 Task: Open a blank sheet, save the file as Nanotechnologyplan.txt Type the sentence 'The Taj Mahal in Agra, India, is a UNESCO World Heritage site and a masterpiece of Mughal architecture. Built in the 17th century, it is a mausoleum that stands as a symbol of love and beauty, attracting tourists from around the world.'Add formula using equations and charcters after the sentence 'P=ns' Select the formula and highlight with color Pink Change the page Orientation to  Potrait
Action: Mouse moved to (351, 249)
Screenshot: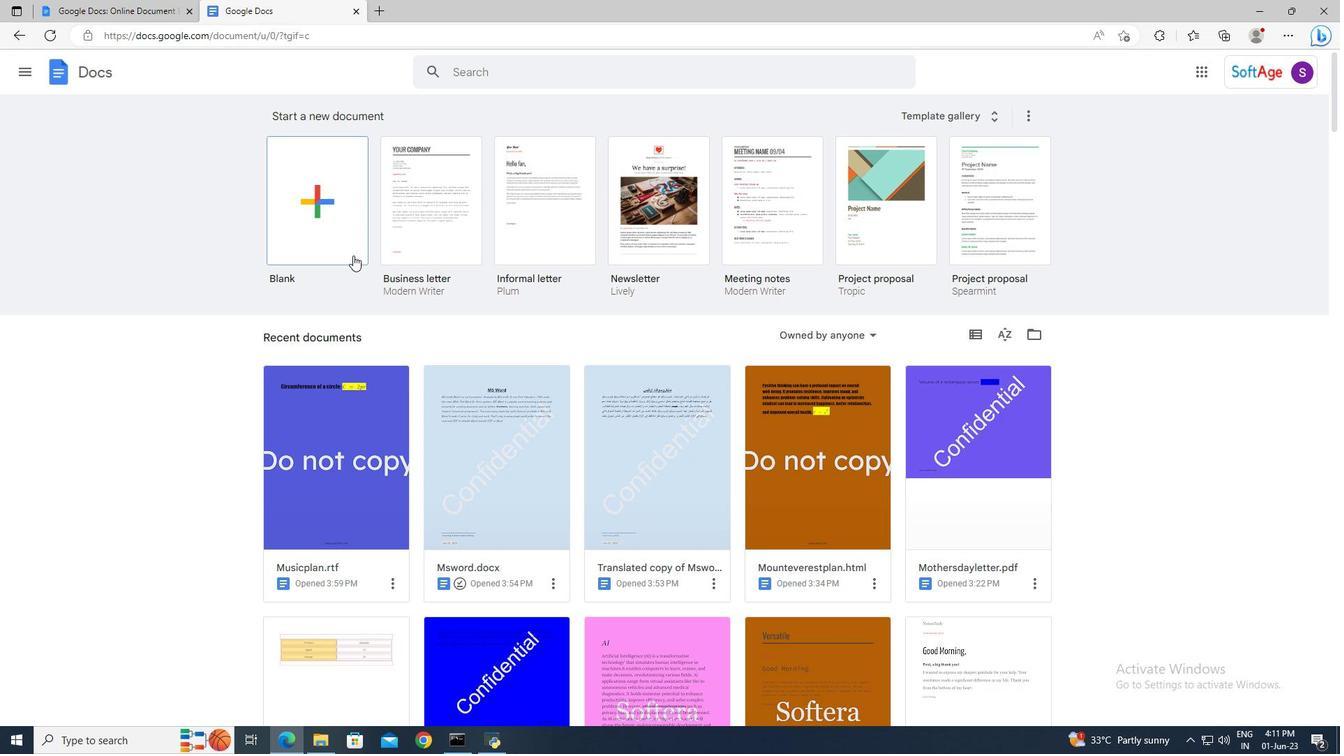 
Action: Mouse pressed left at (351, 249)
Screenshot: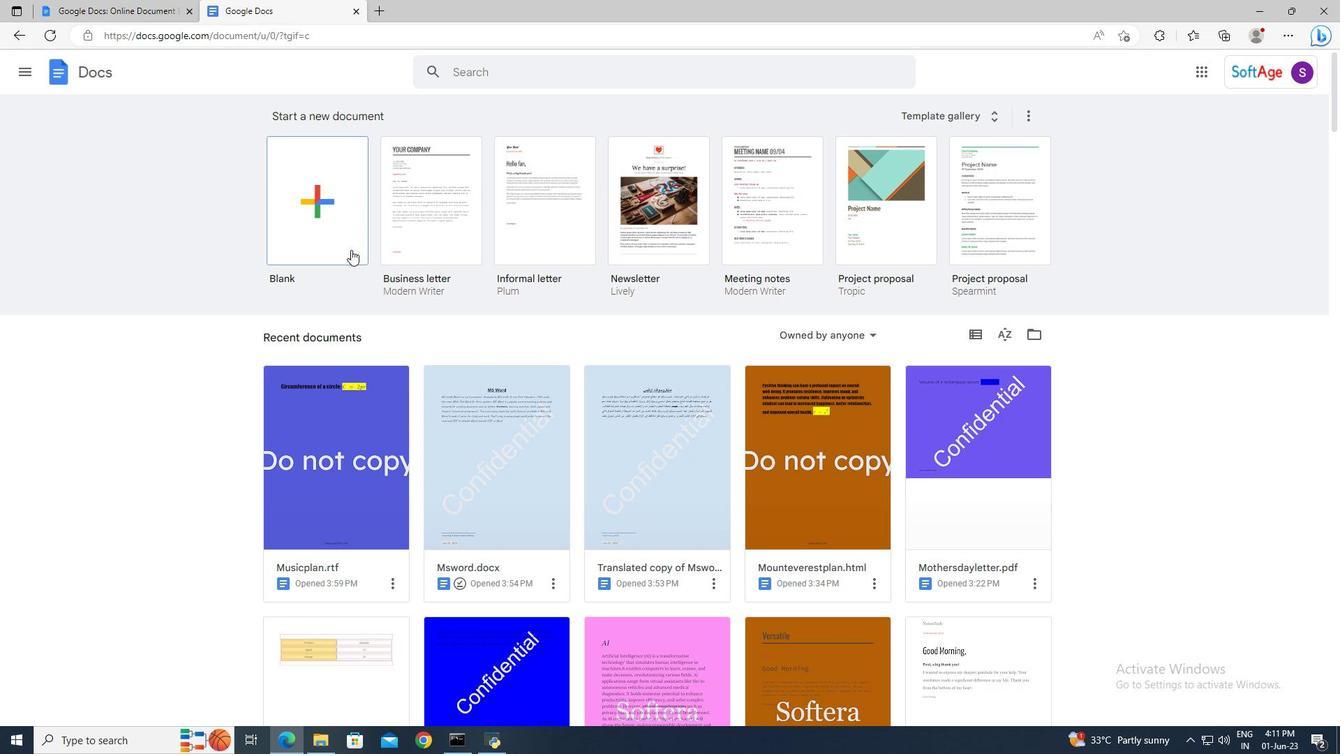 
Action: Mouse moved to (145, 63)
Screenshot: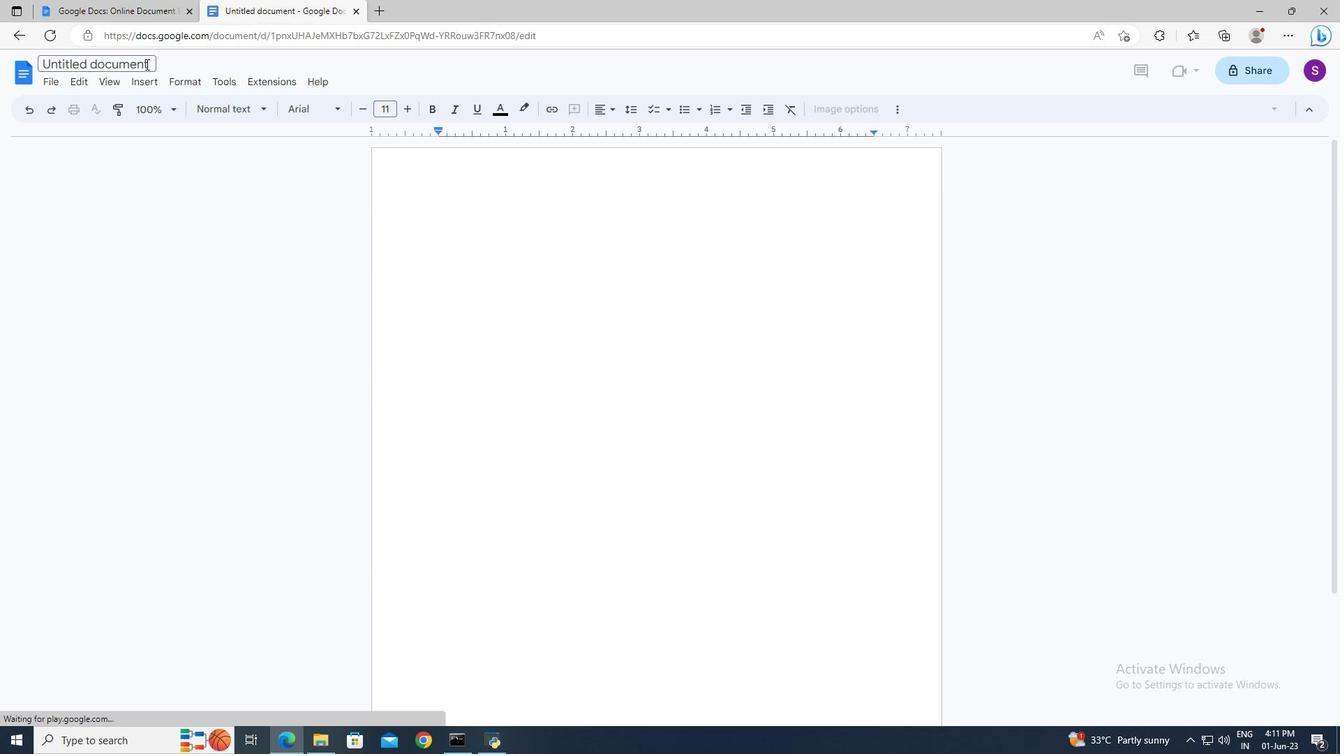 
Action: Mouse pressed left at (145, 63)
Screenshot: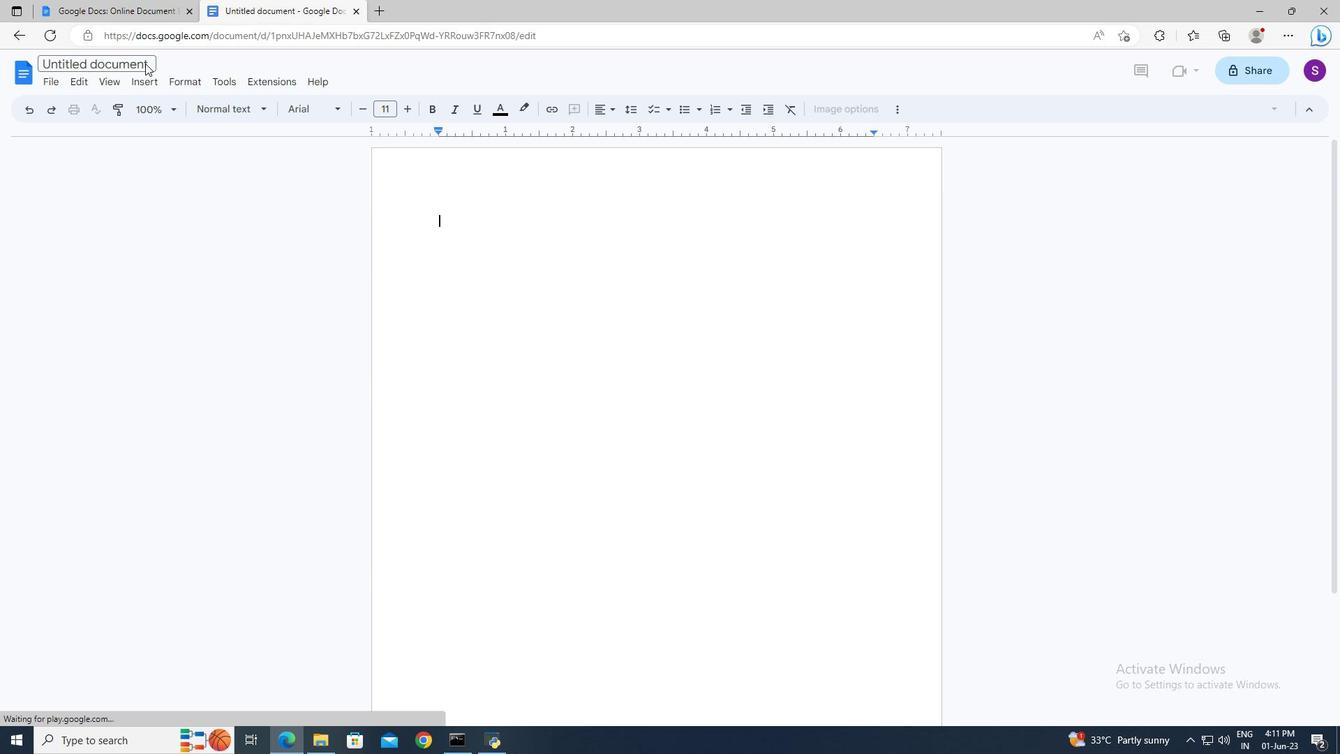 
Action: Key pressed <Key.delete><Key.shift>Nanotechnologyplan.txt<Key.enter>
Screenshot: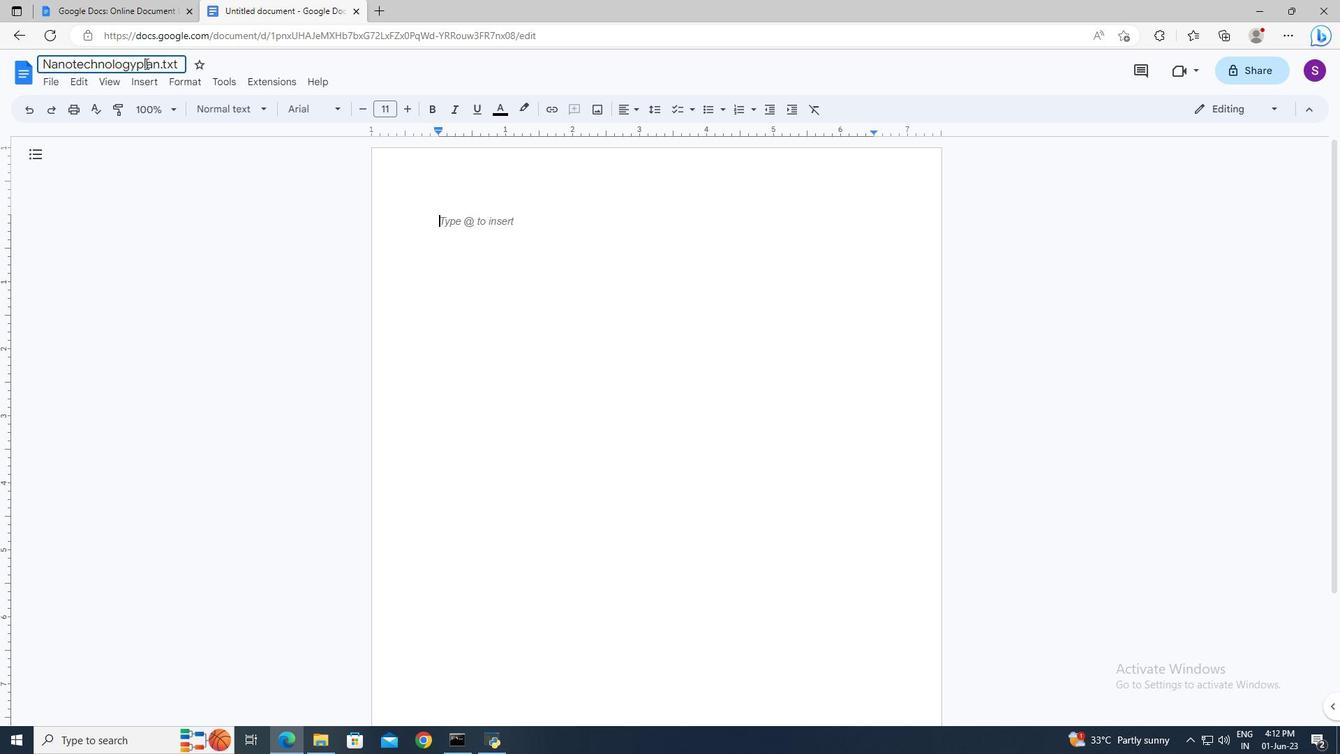 
Action: Mouse moved to (459, 213)
Screenshot: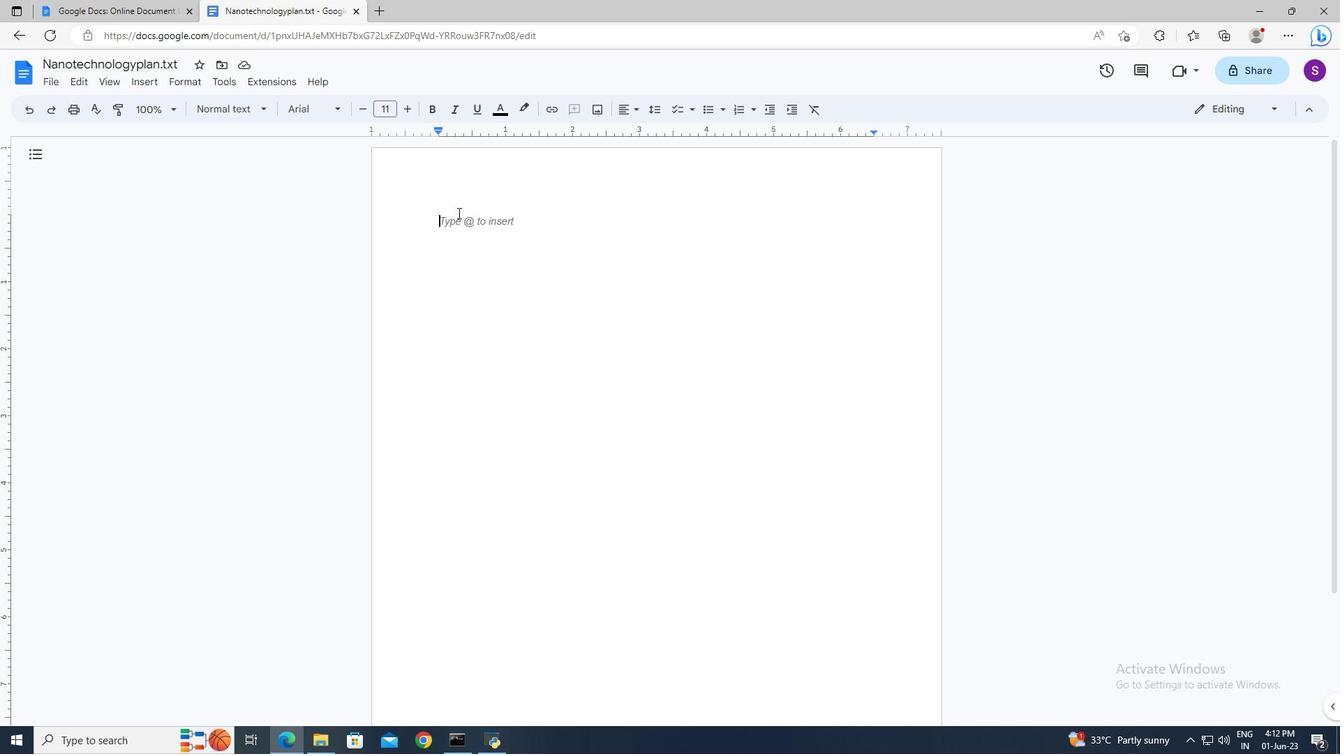 
Action: Mouse pressed left at (459, 213)
Screenshot: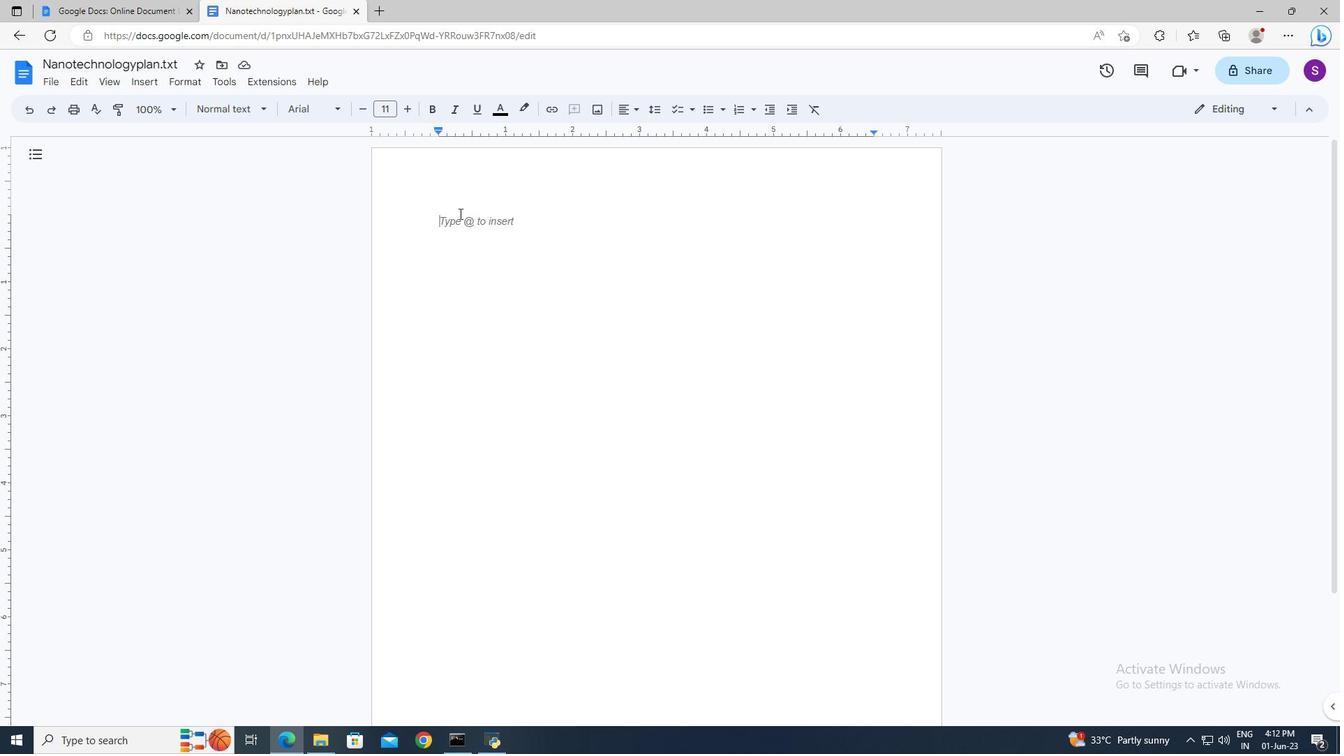 
Action: Key pressed <Key.shift>The<Key.space><Key.shift>Taj<Key.space><Key.shift>Mahal<Key.space>in<Key.space><Key.shift>Agra,<Key.space><Key.shift>India,<Key.space>is<Key.space>a<Key.space><Key.shift>UNESCO<Key.space><Key.shift_r>World<Key.space><Key.shift>Heritage<Key.space><Key.shift>site<Key.space>and<Key.space>a<Key.space>masterpiece<Key.space>of<Key.space><Key.shift>Mughal<Key.space>architecture.<Key.space><Key.shift>Build<Key.backspace>t<Key.space>in<Key.space>the<Key.space>17th<Key.space>century,<Key.space>it<Key.space>is<Key.space>a<Key.space>mausoleum<Key.space>that<Key.space>stands<Key.space>as<Key.space>a<Key.space>symbol<Key.space>of<Key.space>love<Key.space>and<Key.space>beauty,<Key.space>attracting<Key.space>tourists<Key.space>from<Key.space>around<Key.space>the<Key.space>world.<Key.space>
Screenshot: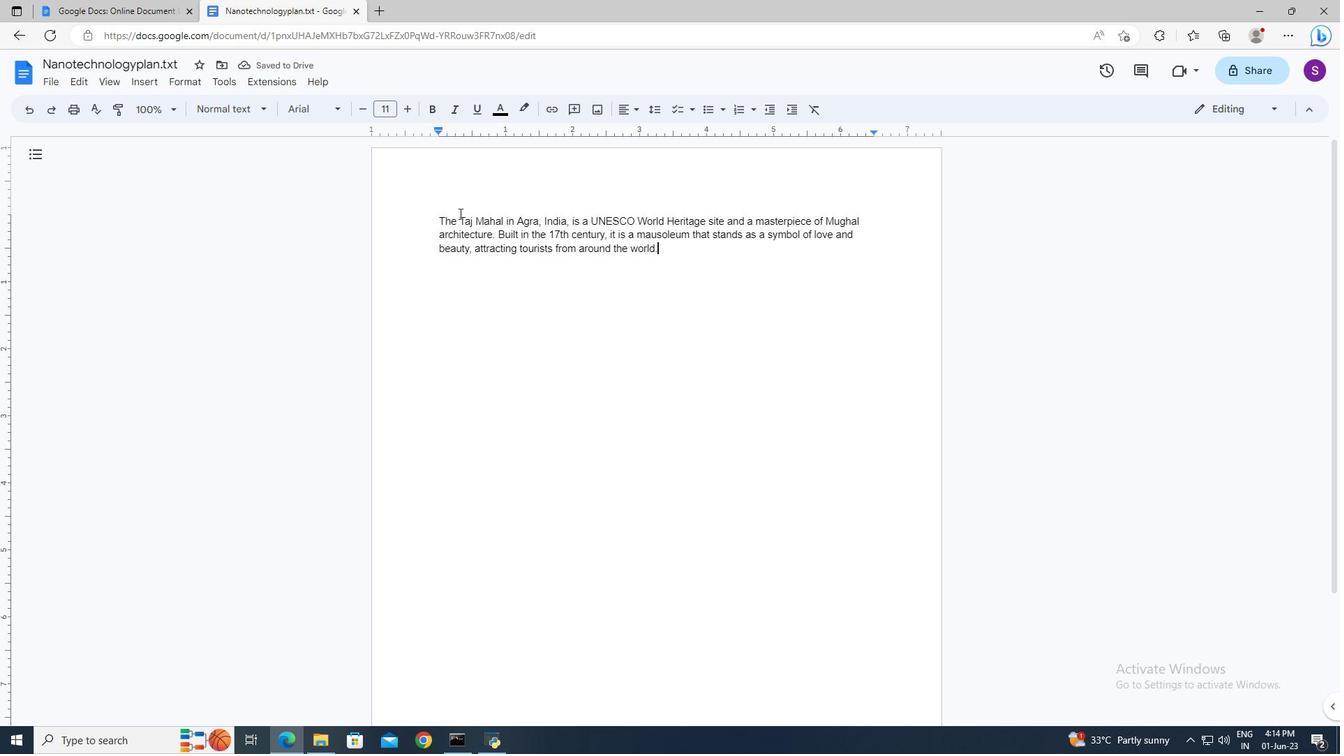 
Action: Mouse moved to (154, 80)
Screenshot: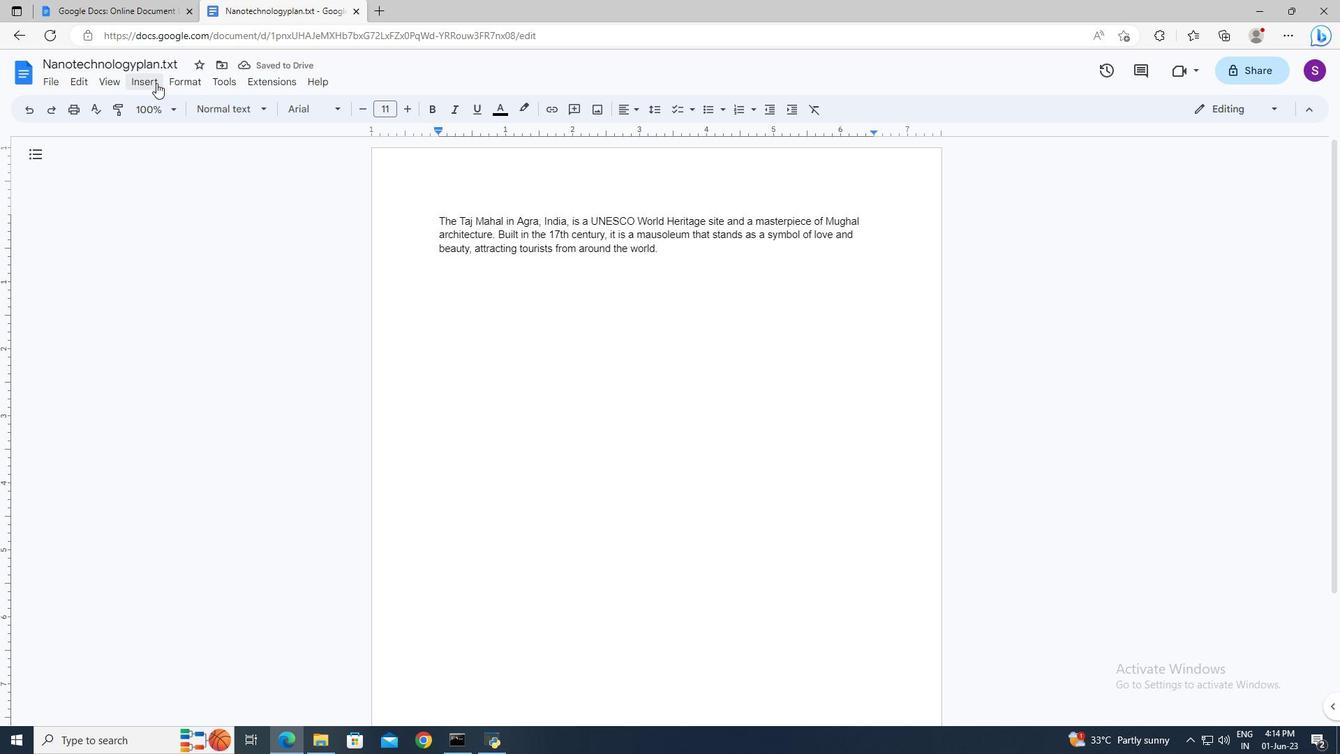
Action: Mouse pressed left at (154, 80)
Screenshot: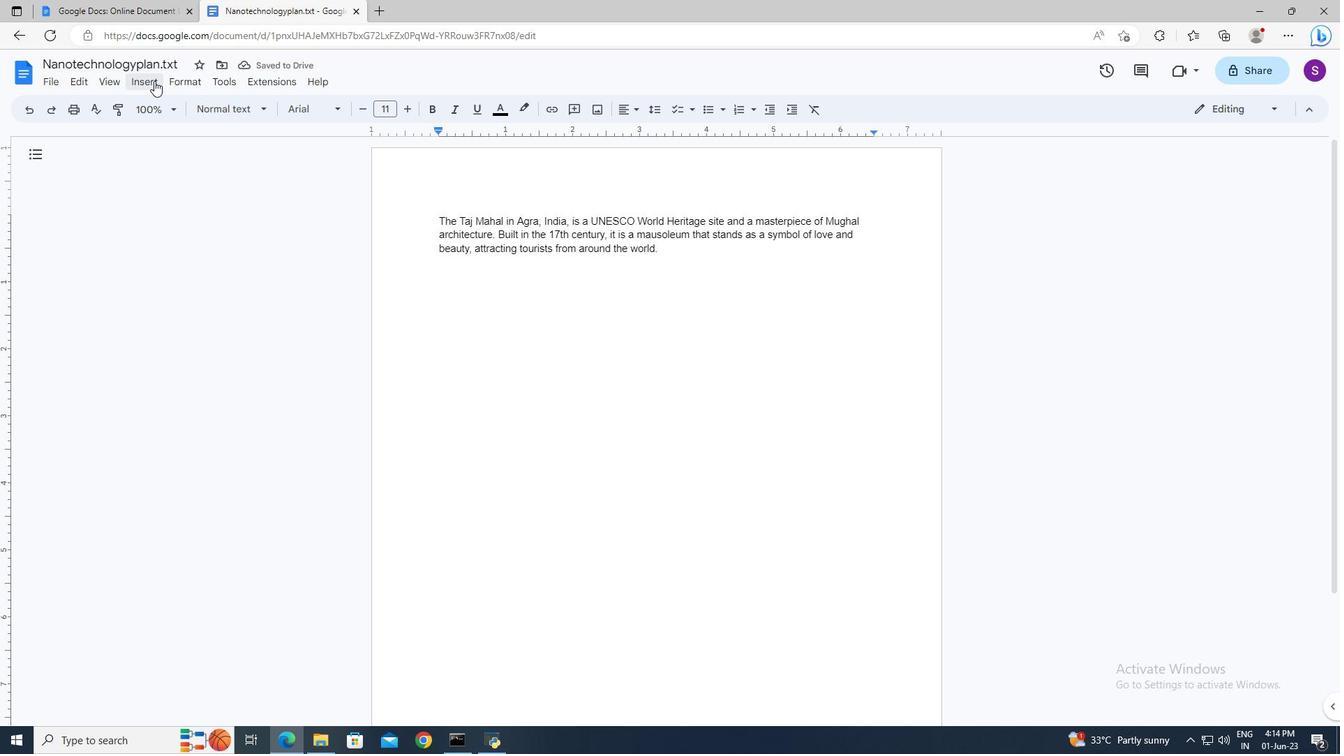 
Action: Mouse moved to (189, 380)
Screenshot: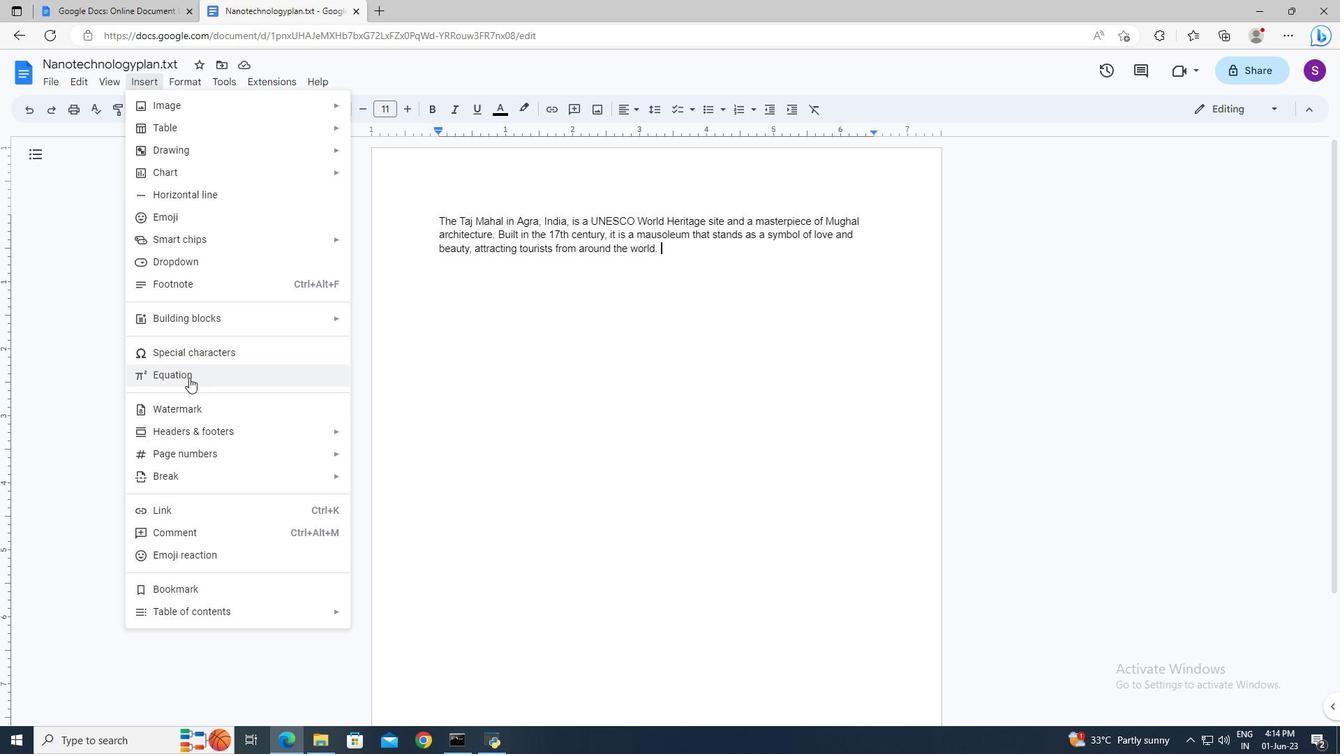 
Action: Mouse pressed left at (189, 380)
Screenshot: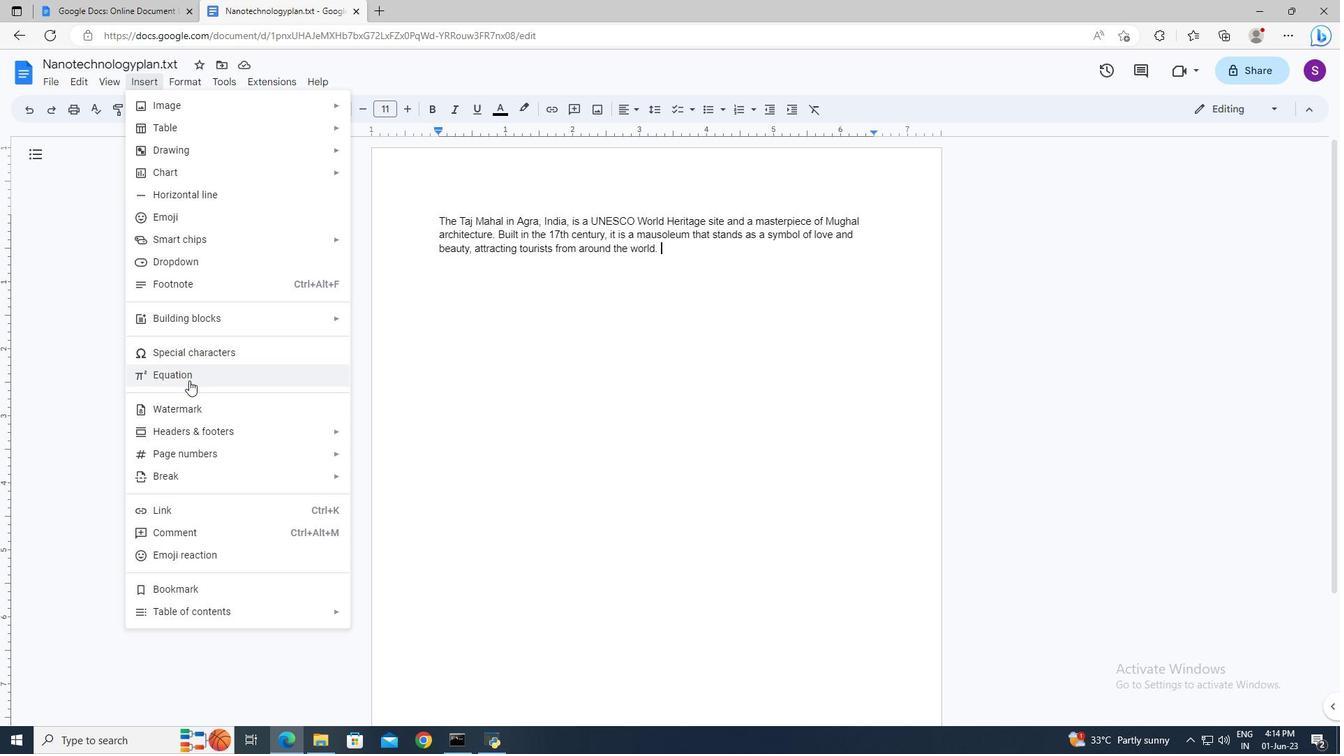 
Action: Mouse moved to (664, 273)
Screenshot: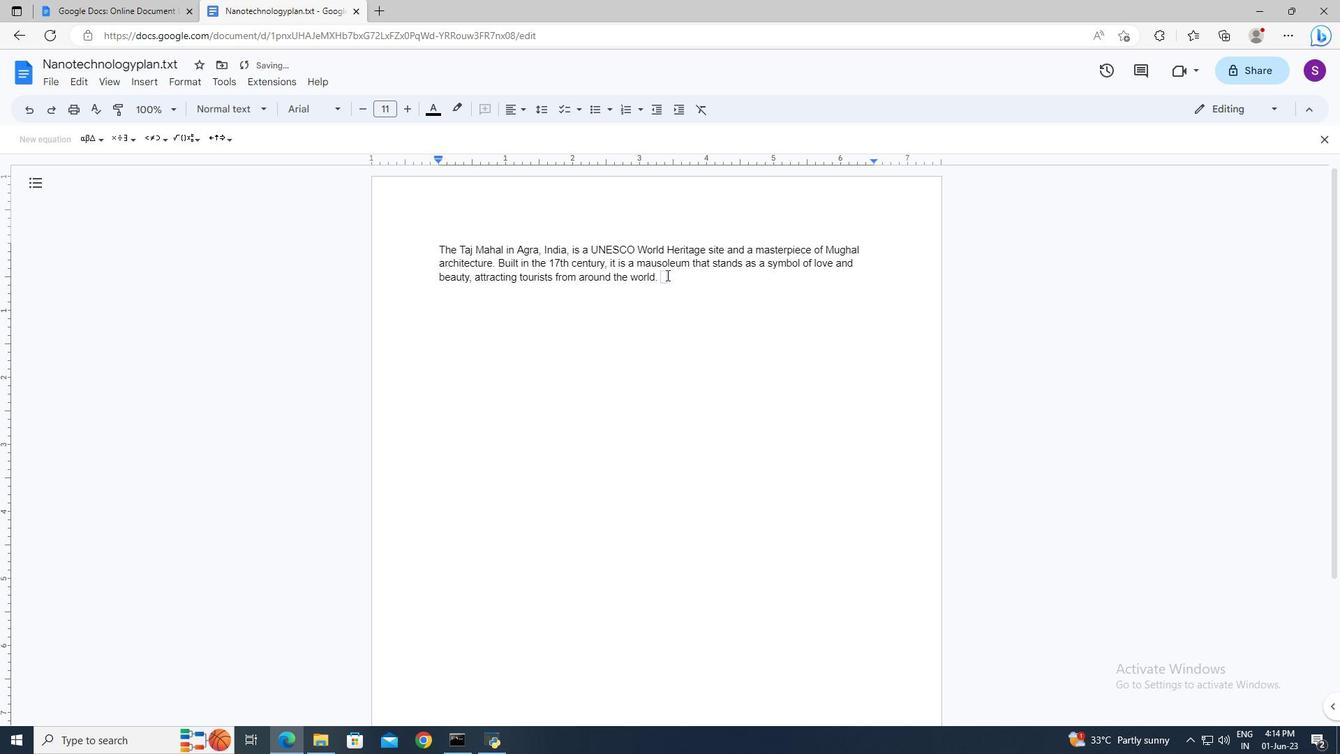 
Action: Mouse pressed left at (664, 273)
Screenshot: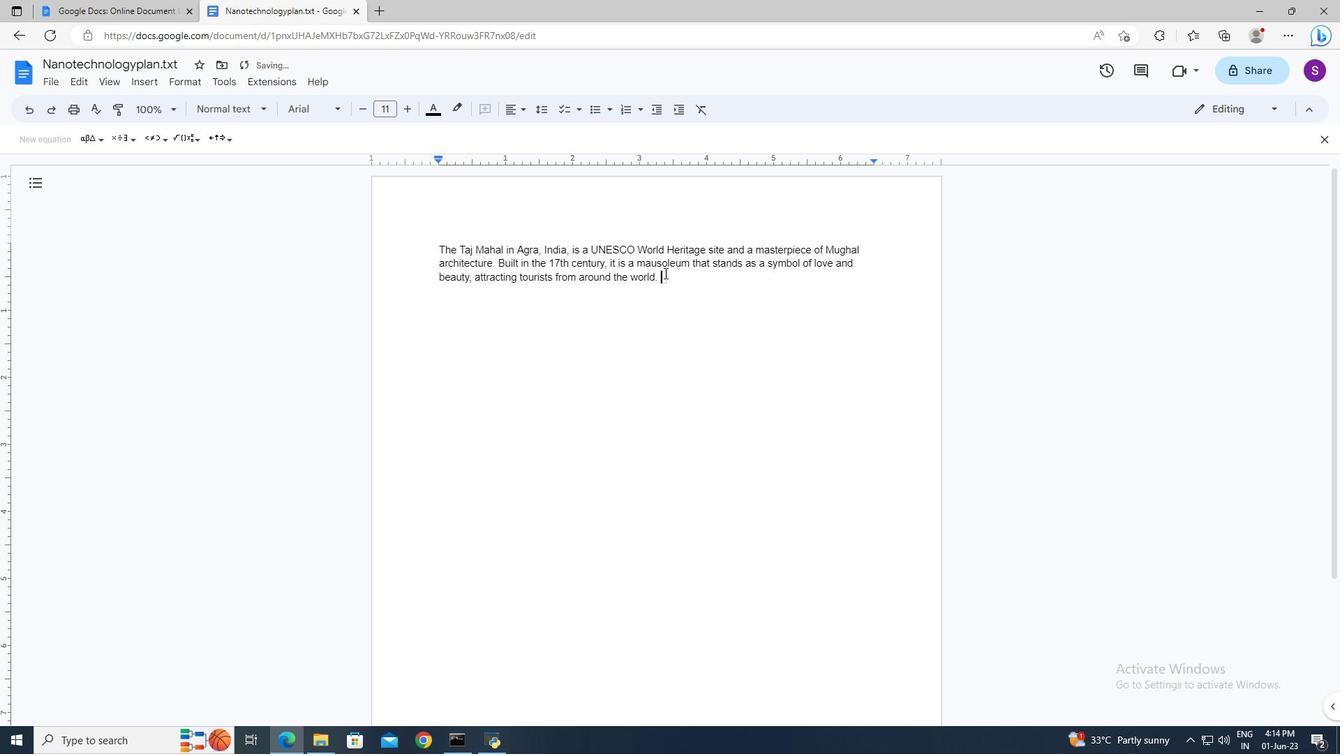 
Action: Key pressed <Key.shift>P<Key.space>=<Key.space>ns<Key.enter><Key.shift><Key.up><Key.right><Key.down><Key.left><Key.left>
Screenshot: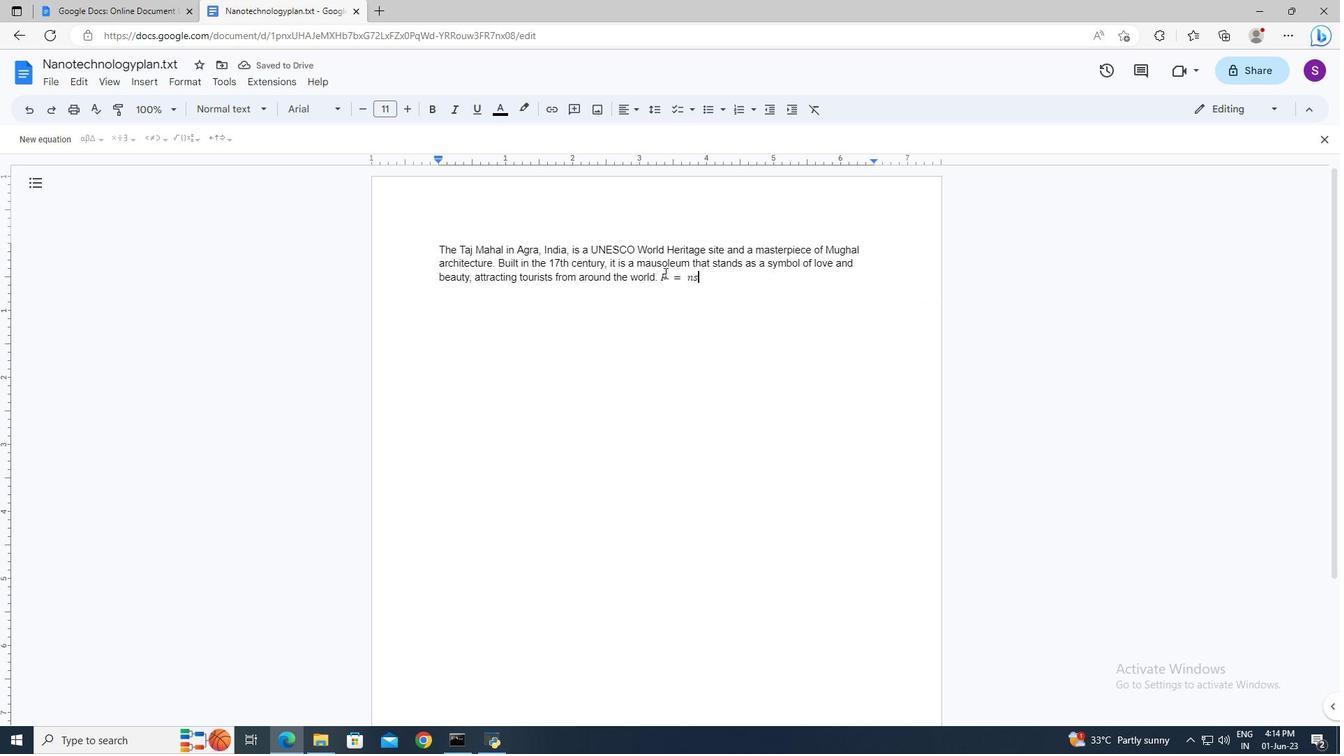 
Action: Mouse moved to (530, 112)
Screenshot: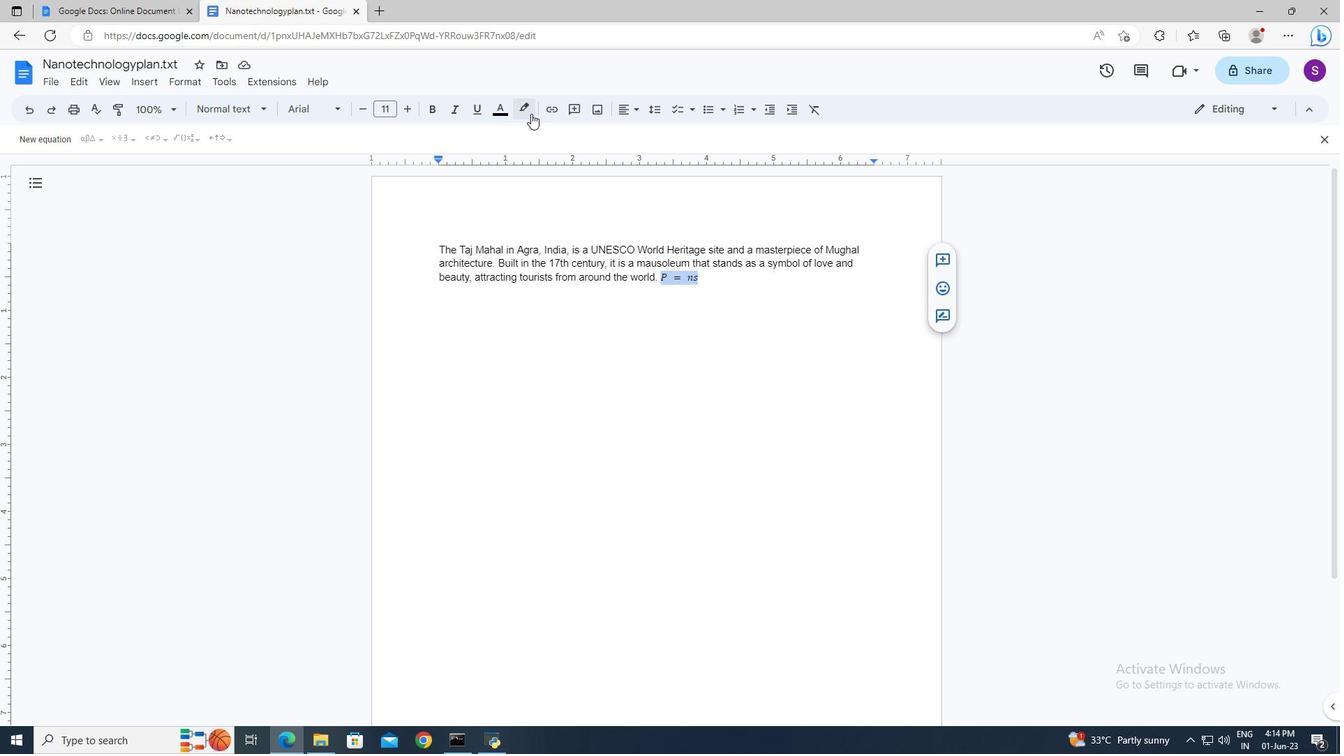 
Action: Mouse pressed left at (530, 112)
Screenshot: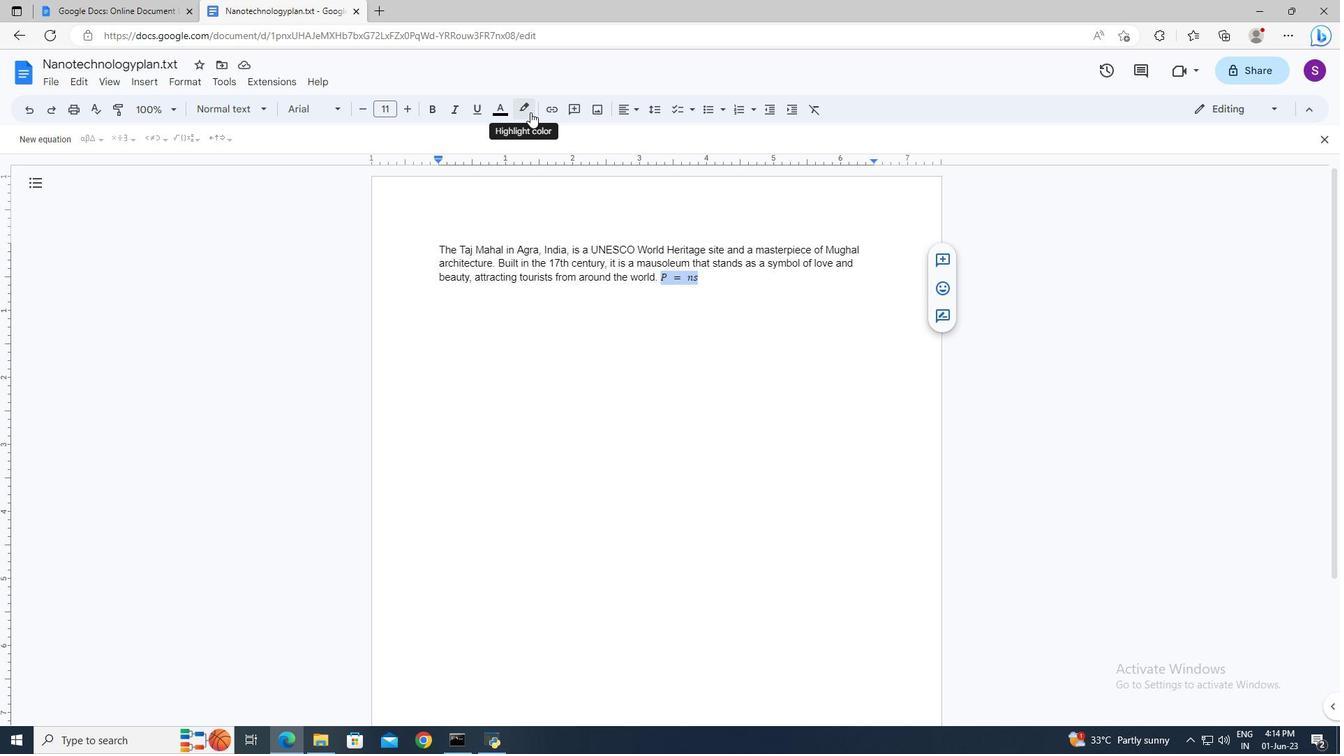 
Action: Mouse moved to (532, 300)
Screenshot: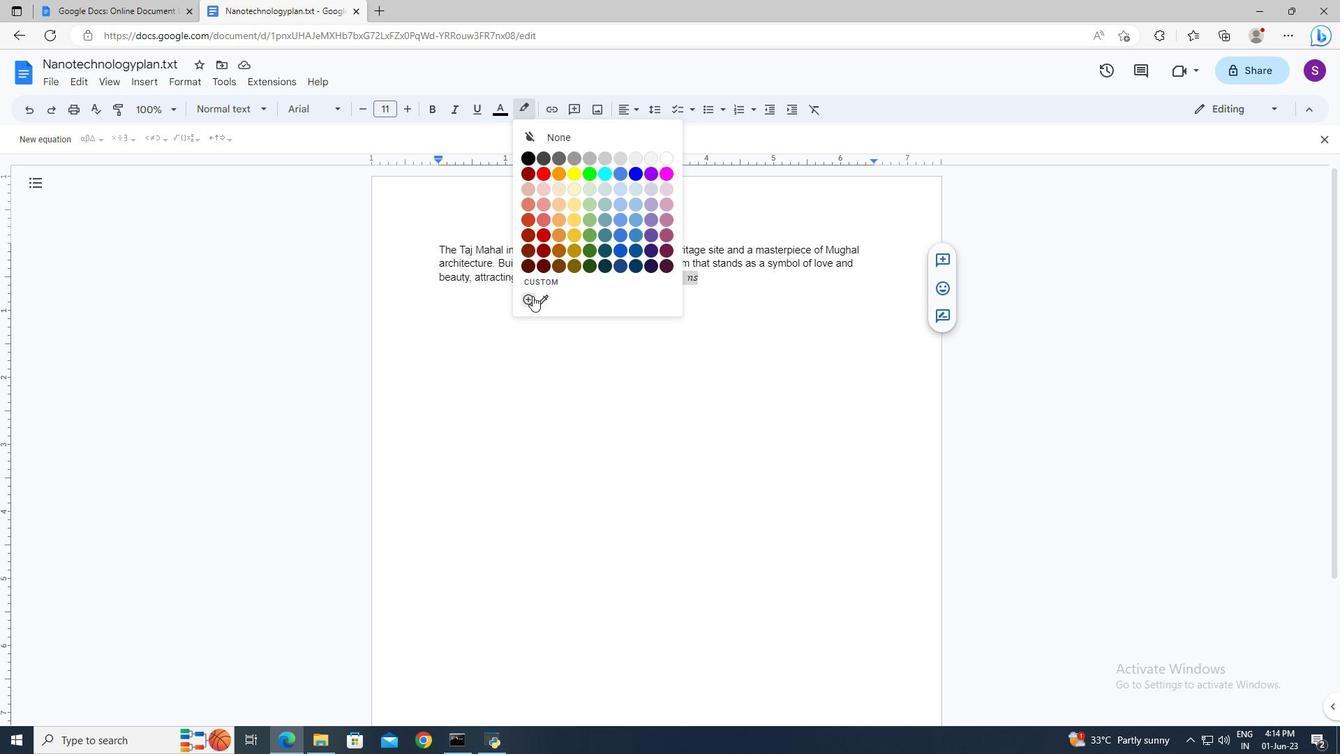
Action: Mouse pressed left at (532, 300)
Screenshot: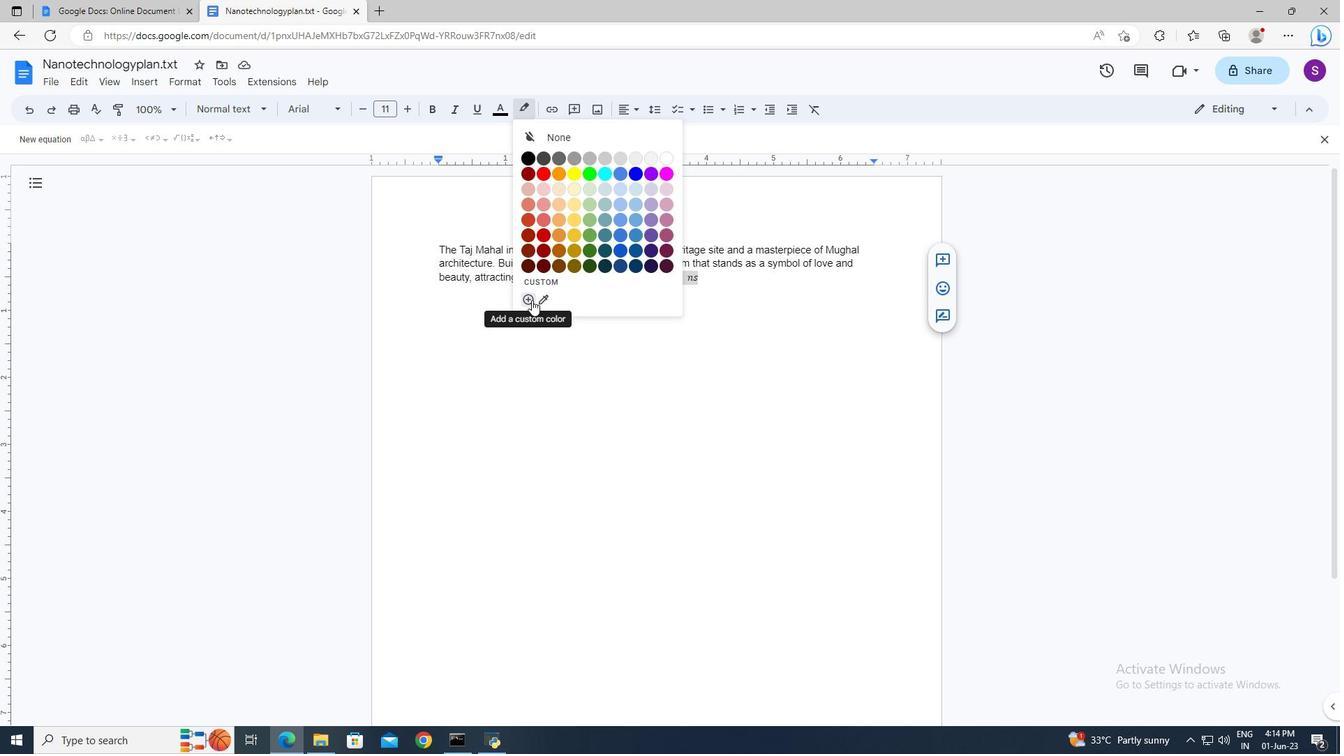 
Action: Mouse moved to (680, 397)
Screenshot: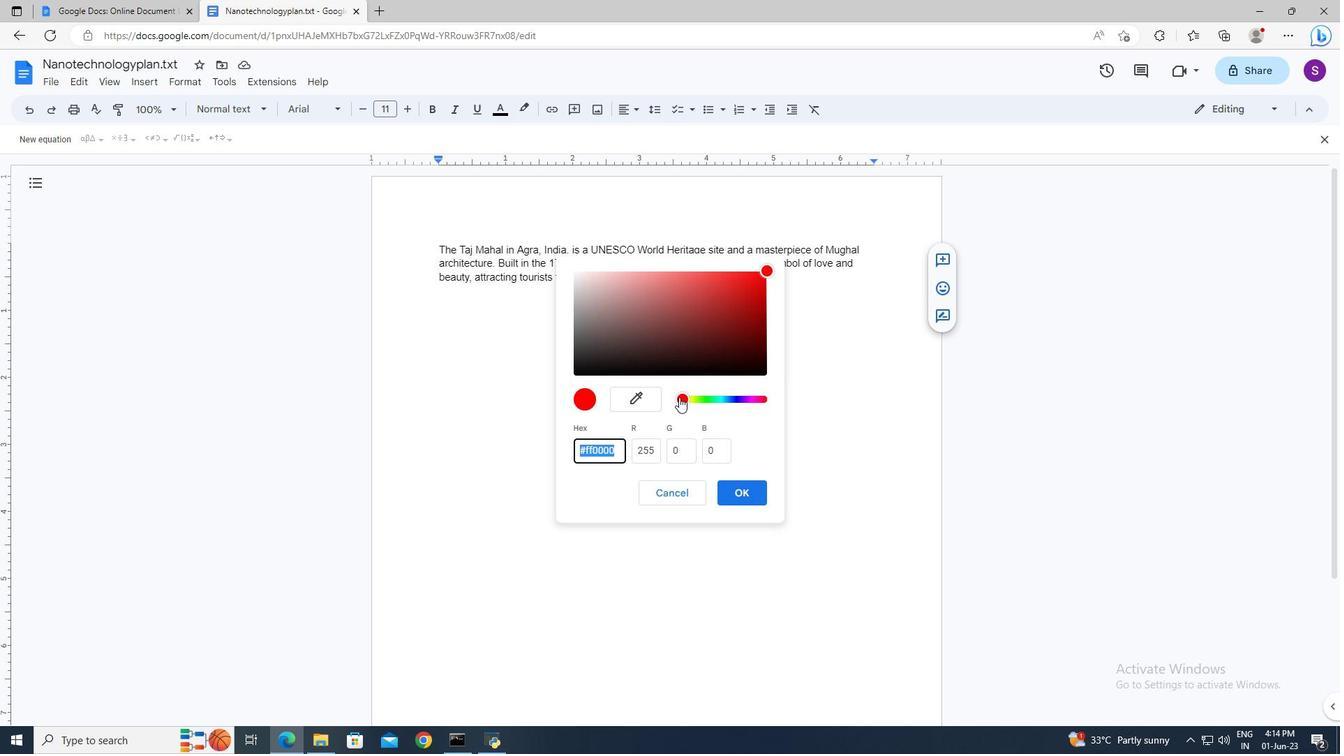 
Action: Mouse pressed left at (680, 397)
Screenshot: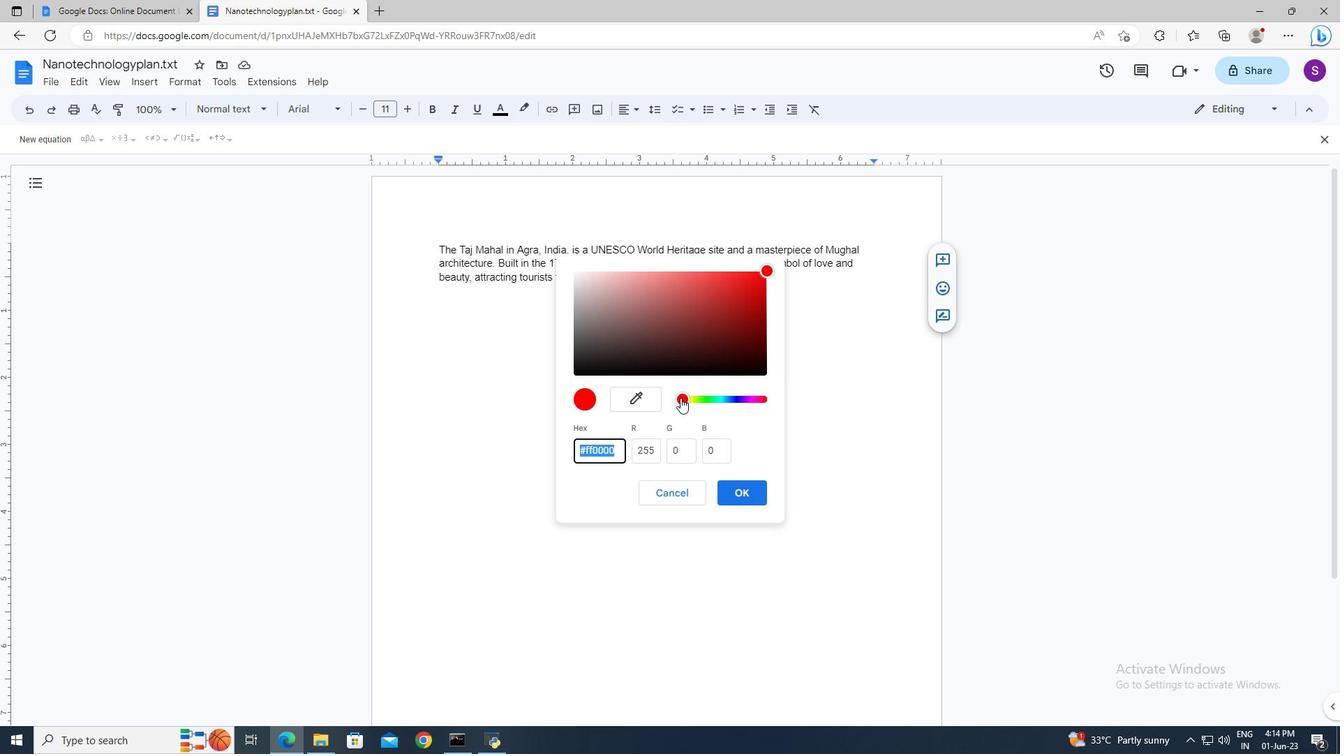 
Action: Mouse moved to (710, 289)
Screenshot: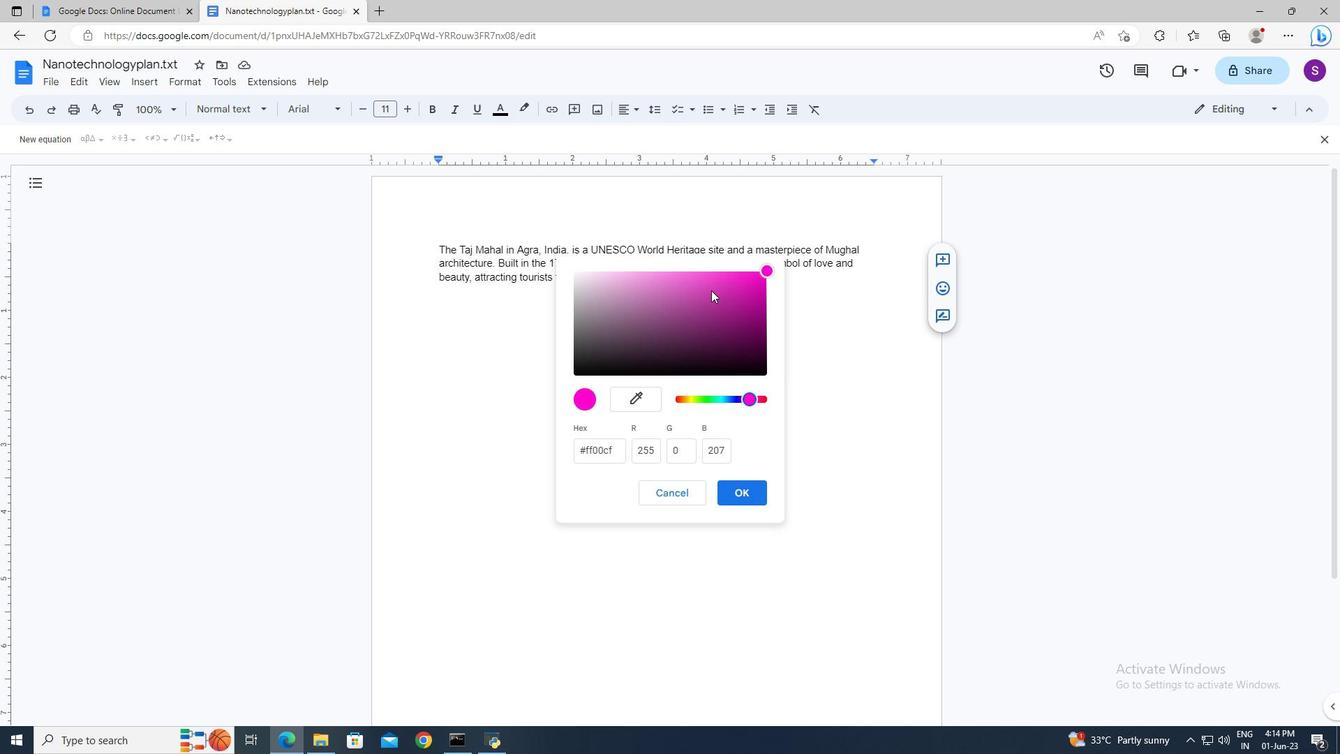 
Action: Mouse pressed left at (710, 289)
Screenshot: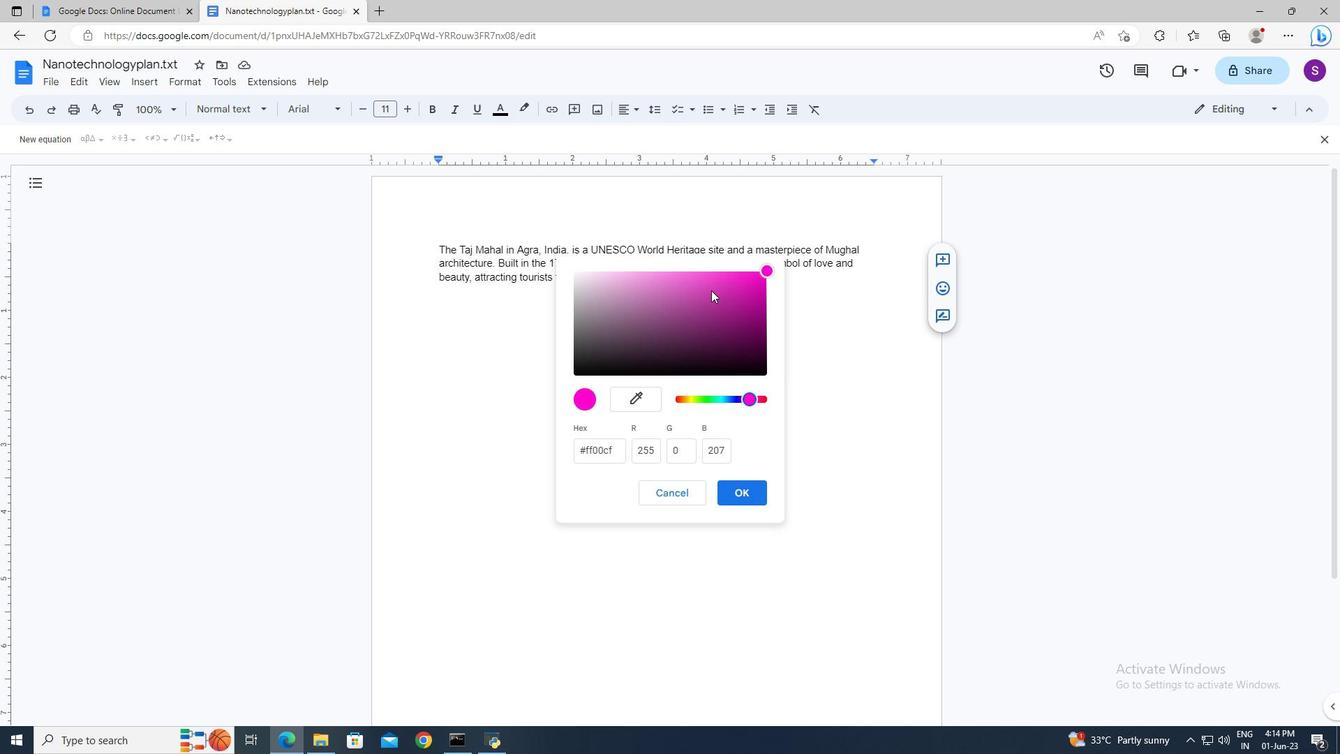 
Action: Mouse moved to (740, 497)
Screenshot: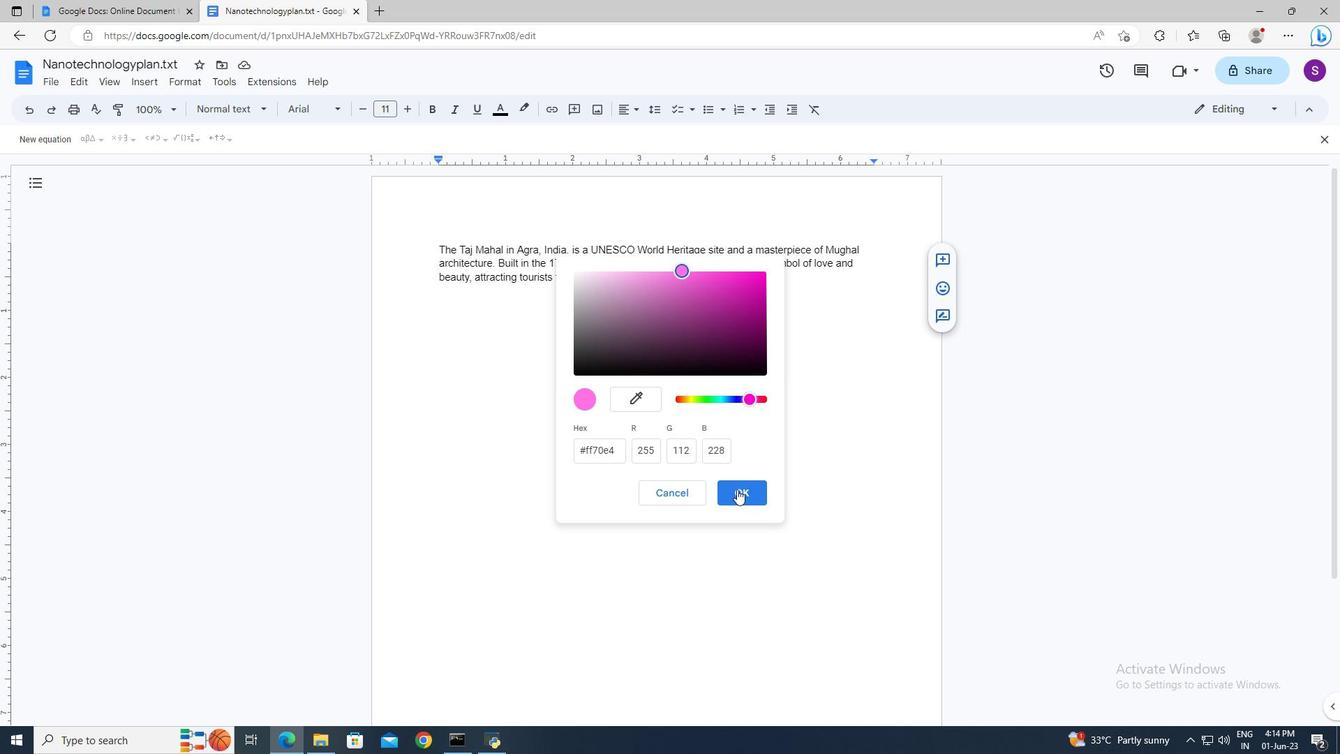 
Action: Mouse pressed left at (740, 497)
Screenshot: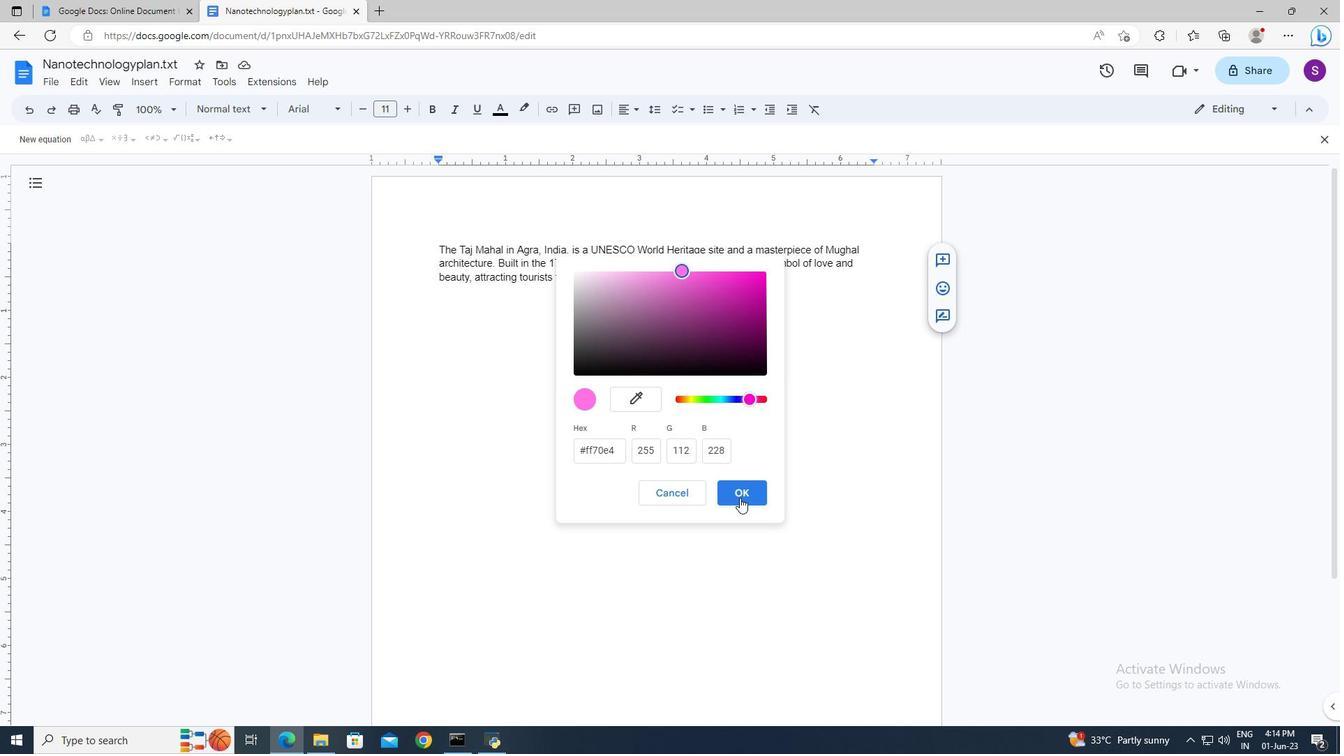 
Action: Mouse moved to (738, 292)
Screenshot: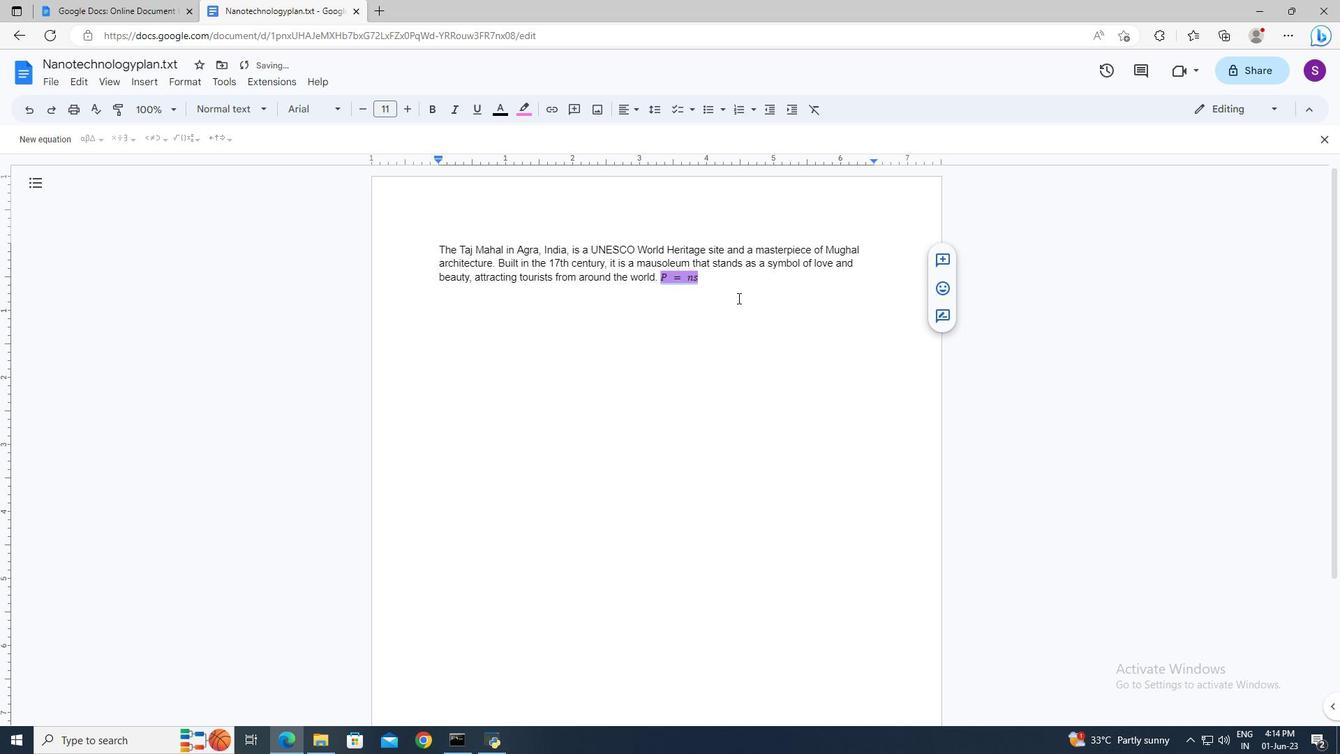 
Action: Mouse pressed left at (738, 292)
Screenshot: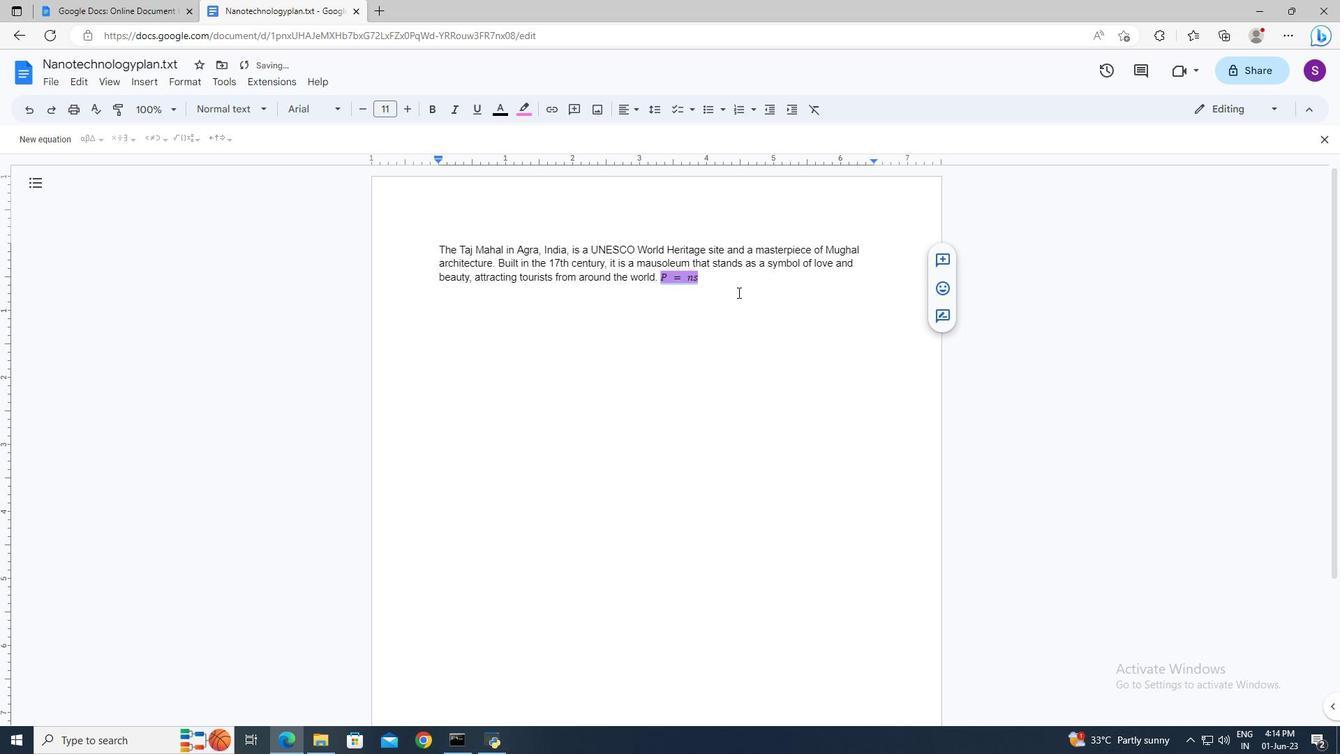 
Action: Mouse moved to (58, 85)
Screenshot: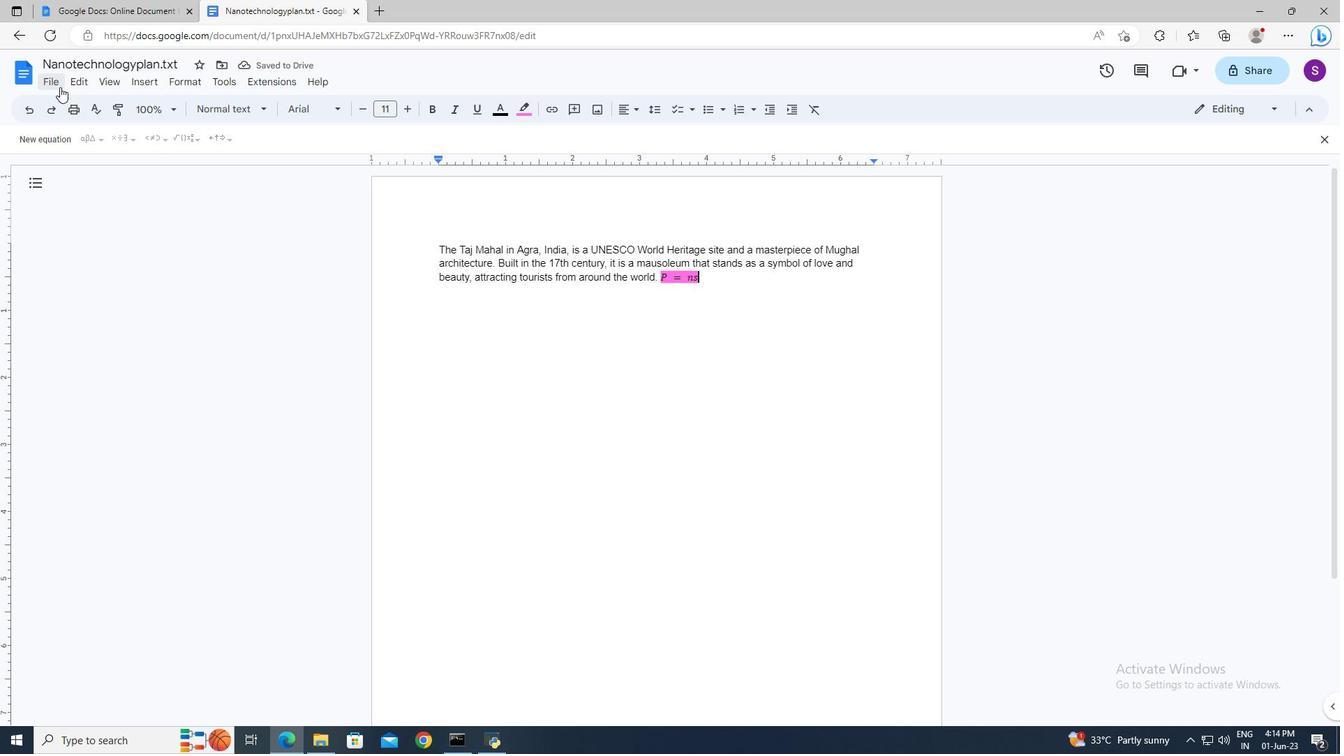 
Action: Mouse pressed left at (58, 85)
Screenshot: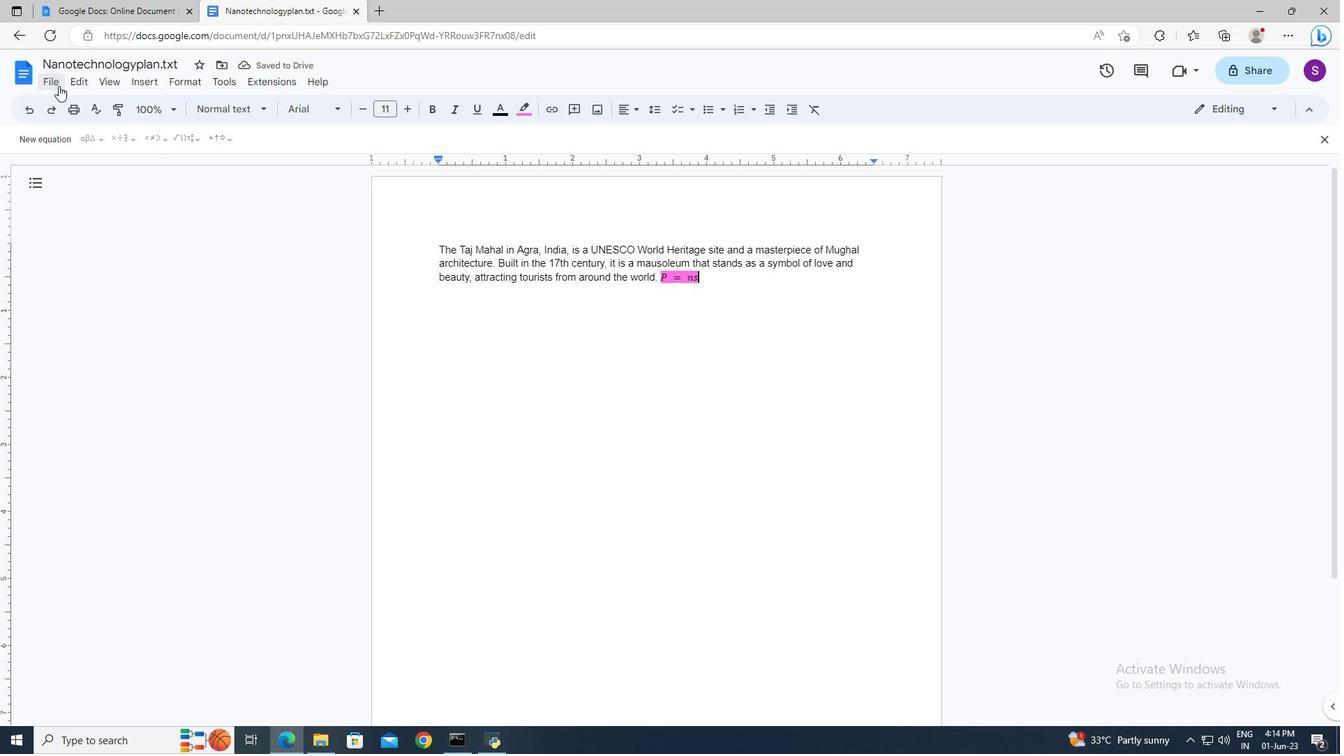 
Action: Mouse moved to (97, 462)
Screenshot: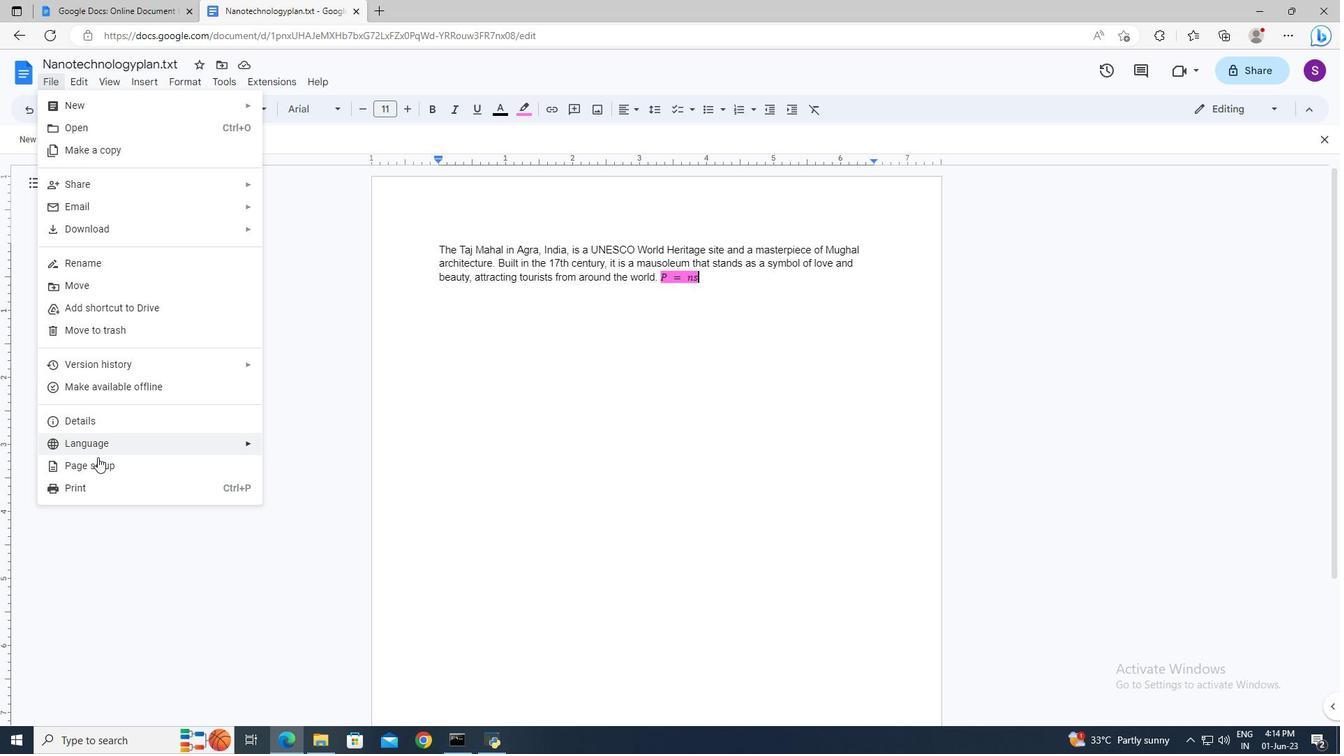 
Action: Mouse pressed left at (97, 462)
Screenshot: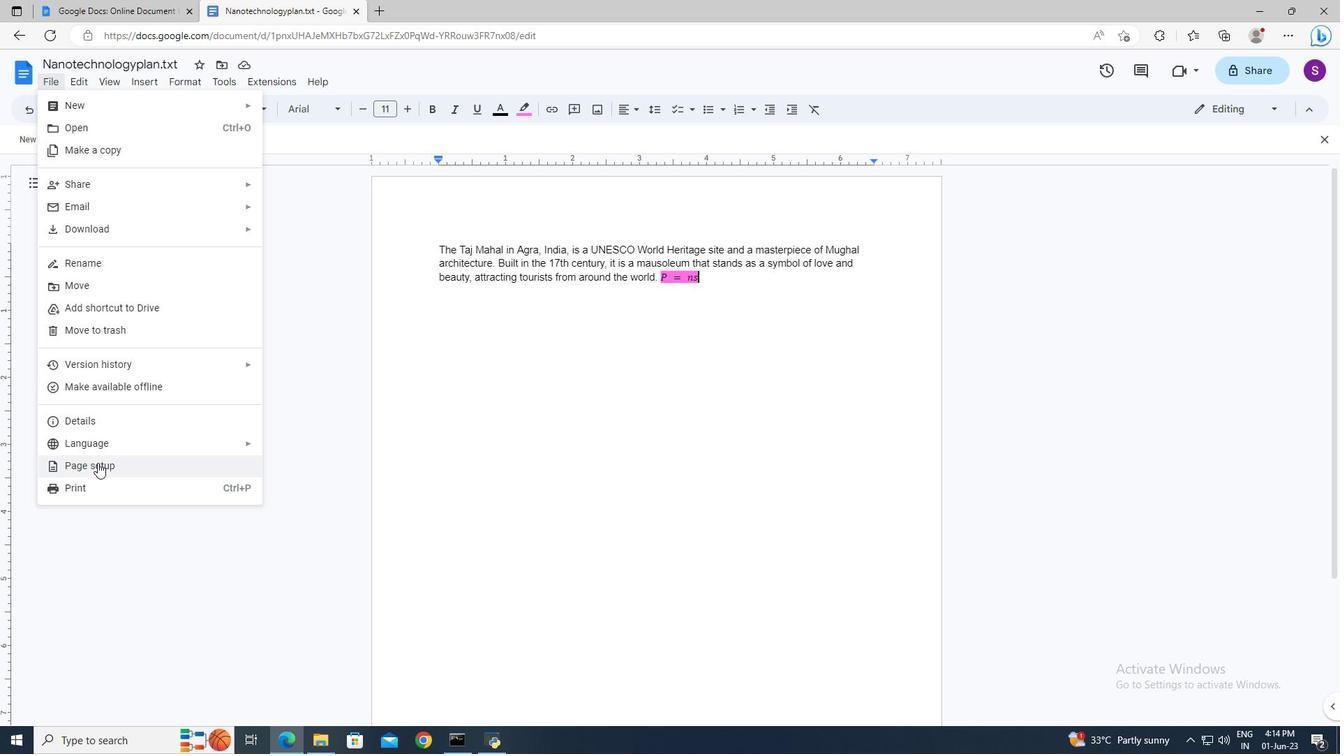 
Action: Mouse moved to (542, 370)
Screenshot: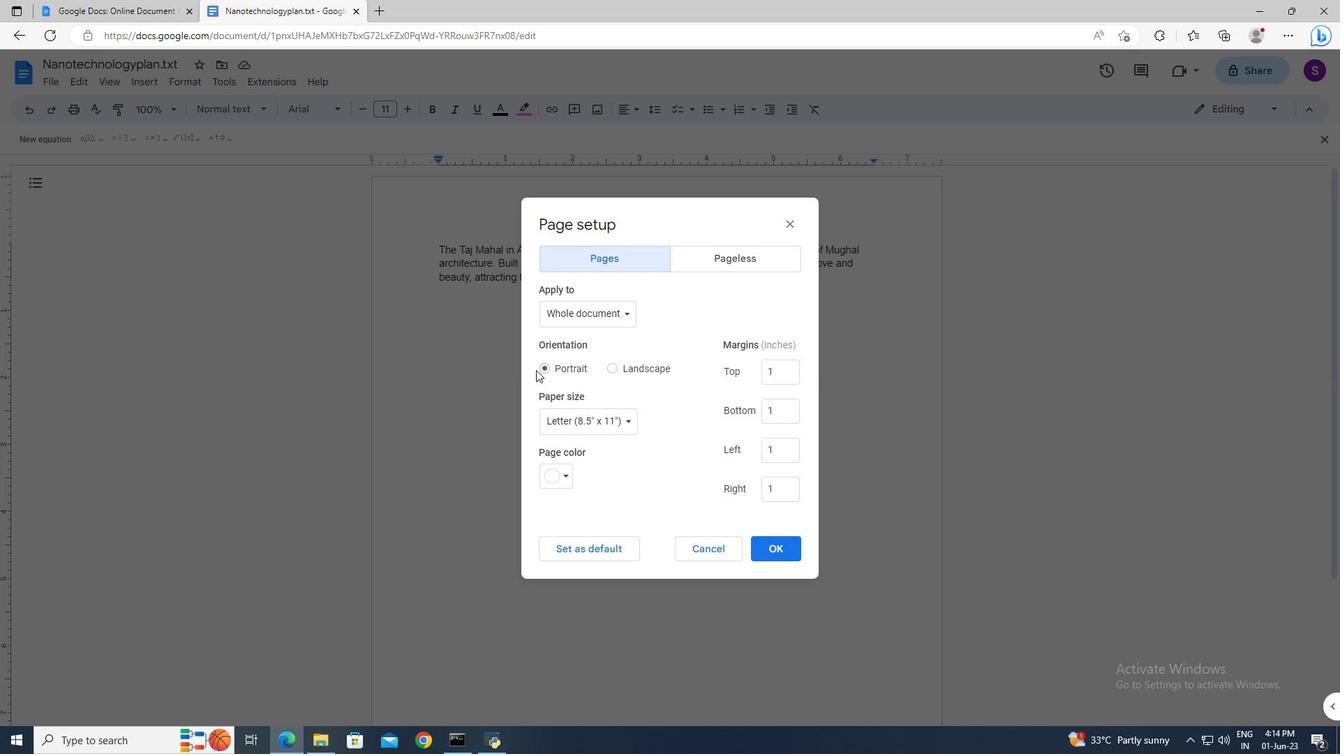 
Action: Mouse pressed left at (542, 370)
Screenshot: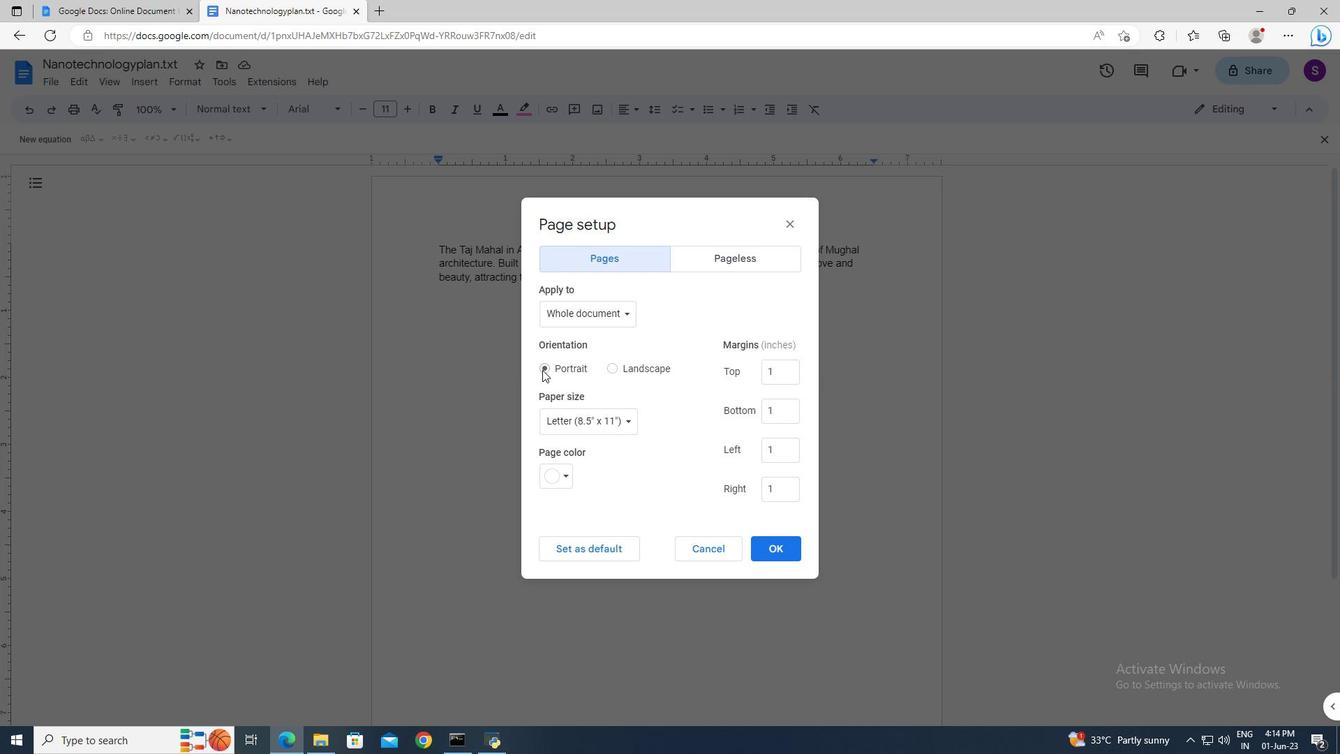 
Action: Mouse moved to (763, 559)
Screenshot: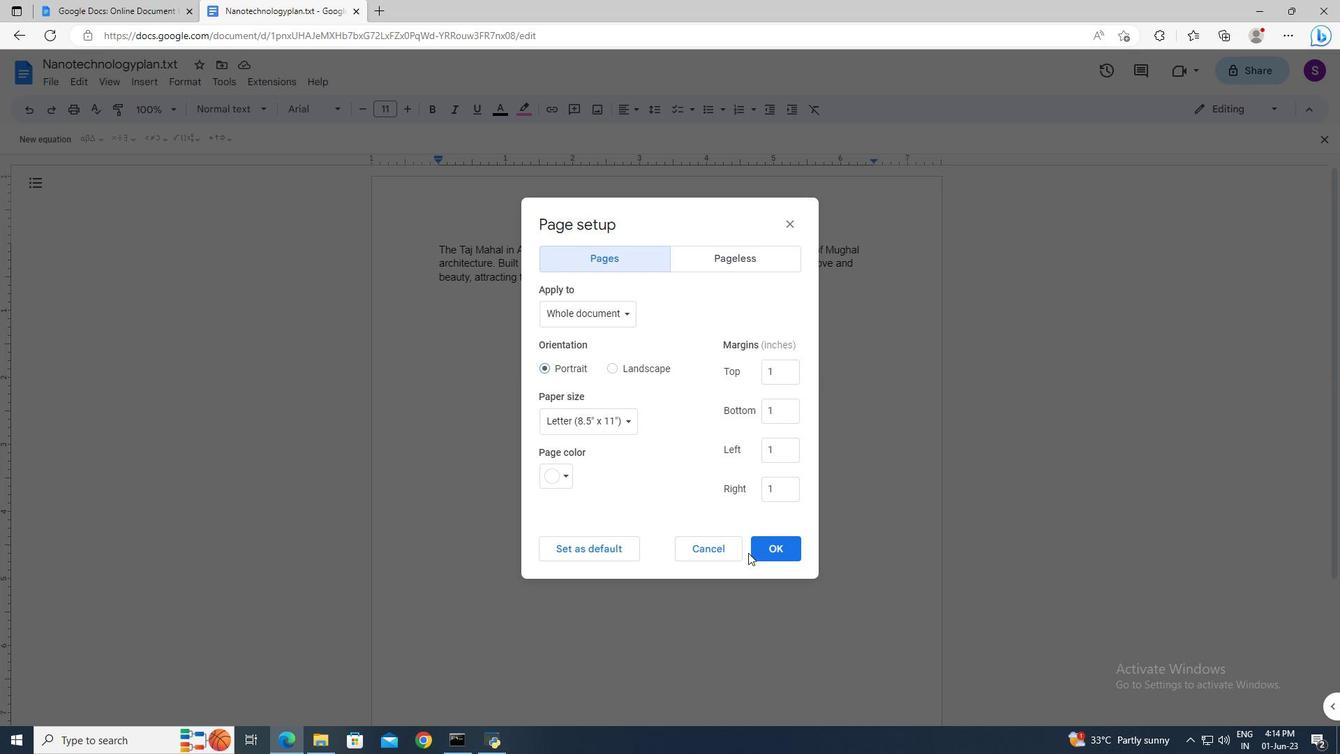 
Action: Mouse pressed left at (763, 559)
Screenshot: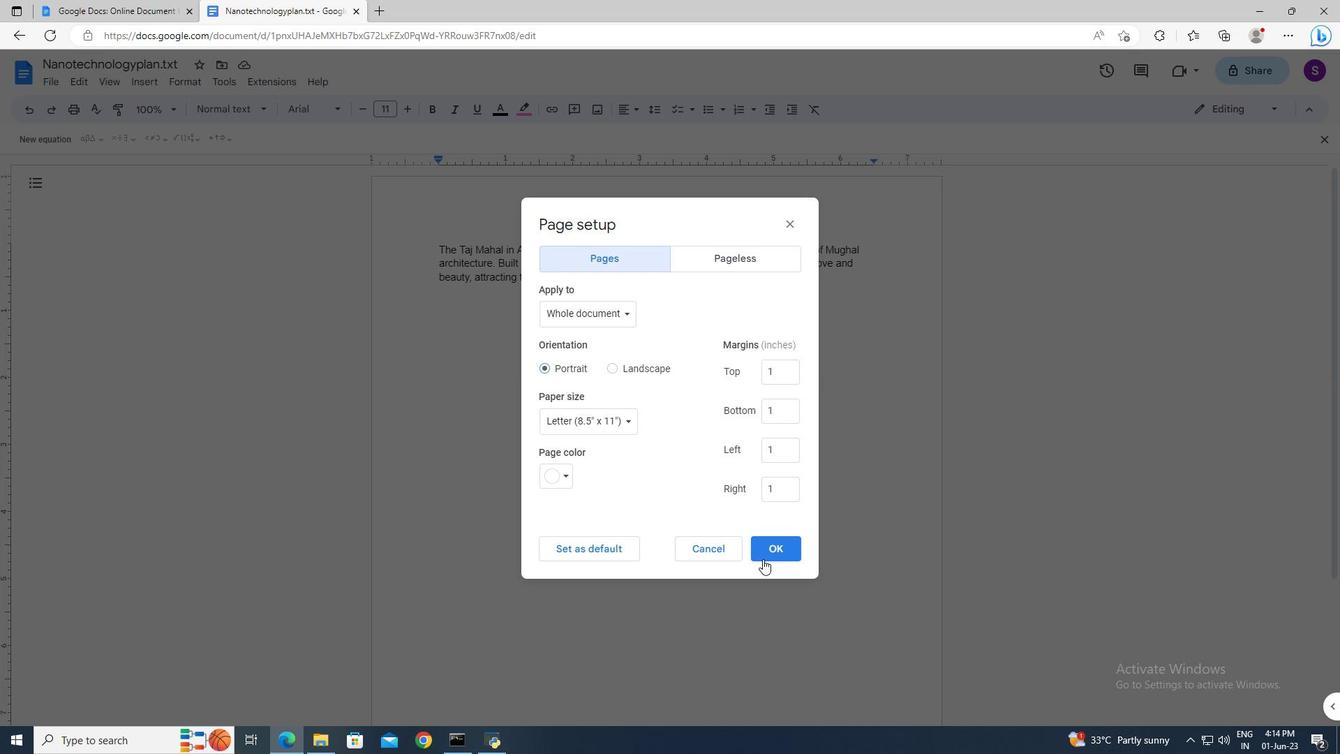 
